 Task: Add an event with the title Second Lunch and Learn: Effective Teamwork Strategies, date '2023/11/08', time 7:00 AM to 9:00 AMand add a description: Participants will understand the role of nonverbal cues, such as body language, facial expressions, and gestures, in communication. They will learn how to use nonverbal signals effectively to convey their message and understand the nonverbal cues of others., put the event into Yellow category . Add location for the event as: Delhi, India, logged in from the account softage.8@softage.netand send the event invitation to softage.5@softage.net and softage.6@softage.net. Set a reminder for the event 12 hour before
Action: Mouse moved to (114, 164)
Screenshot: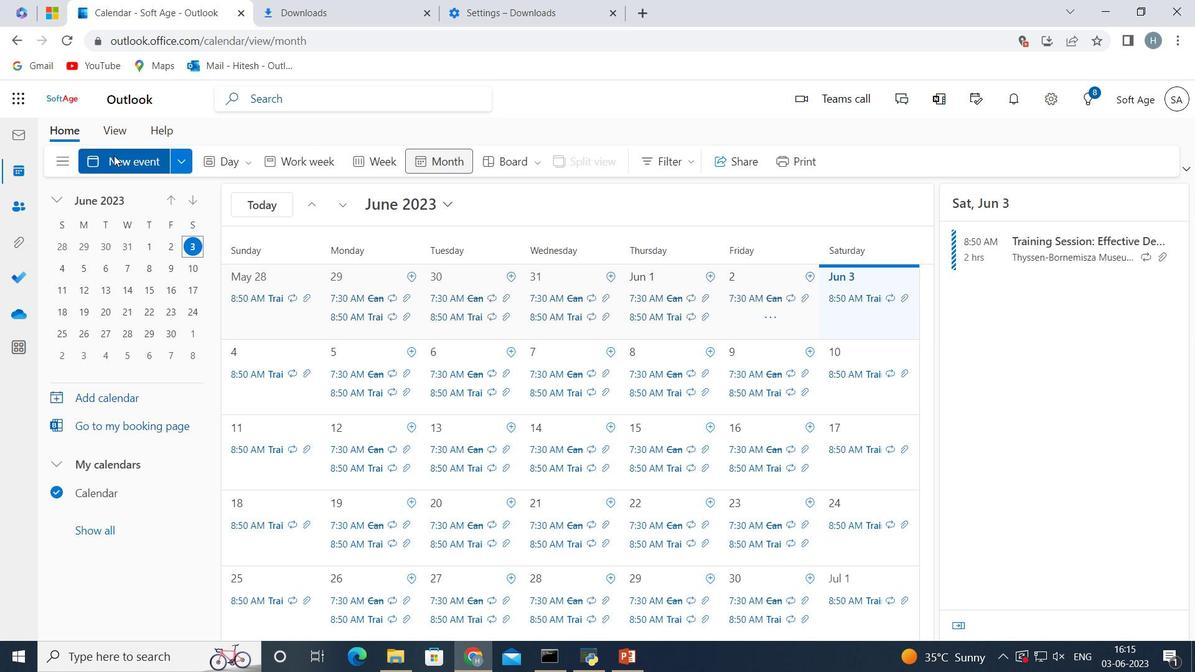 
Action: Mouse pressed left at (114, 164)
Screenshot: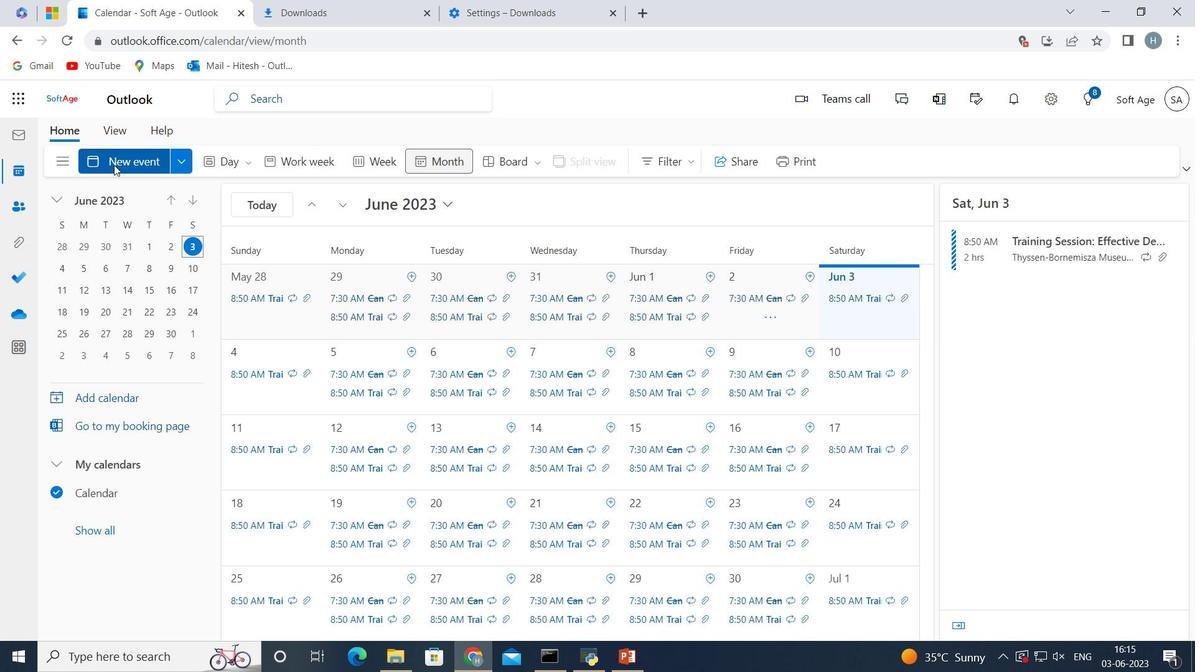 
Action: Mouse moved to (256, 257)
Screenshot: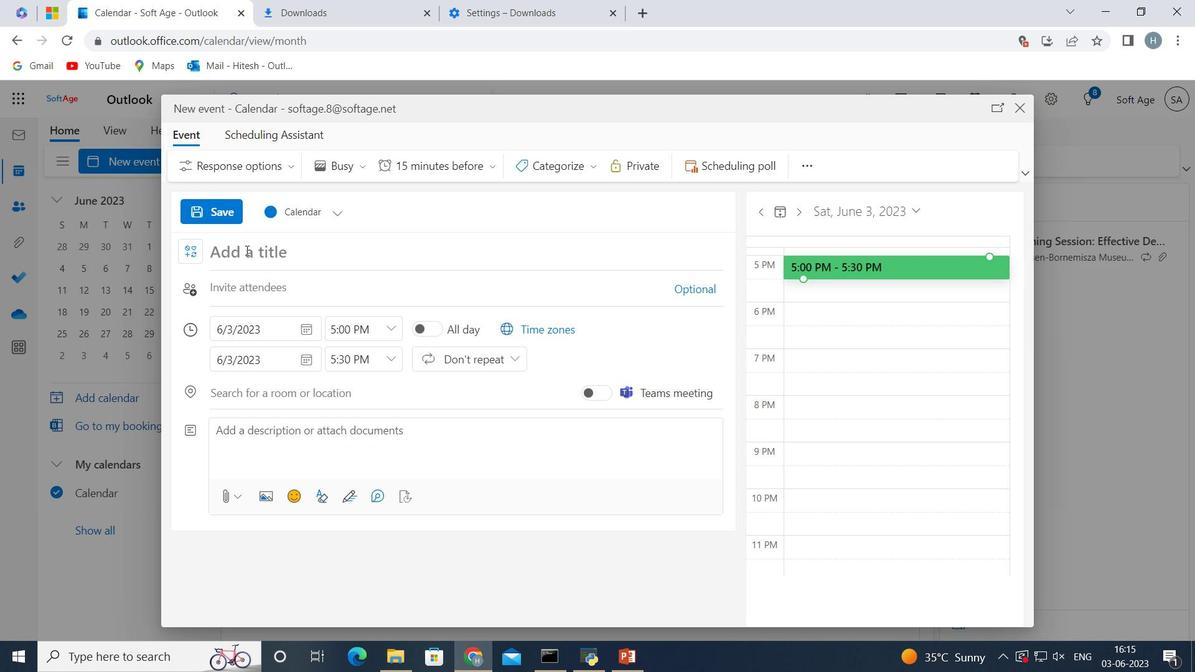 
Action: Mouse pressed left at (256, 257)
Screenshot: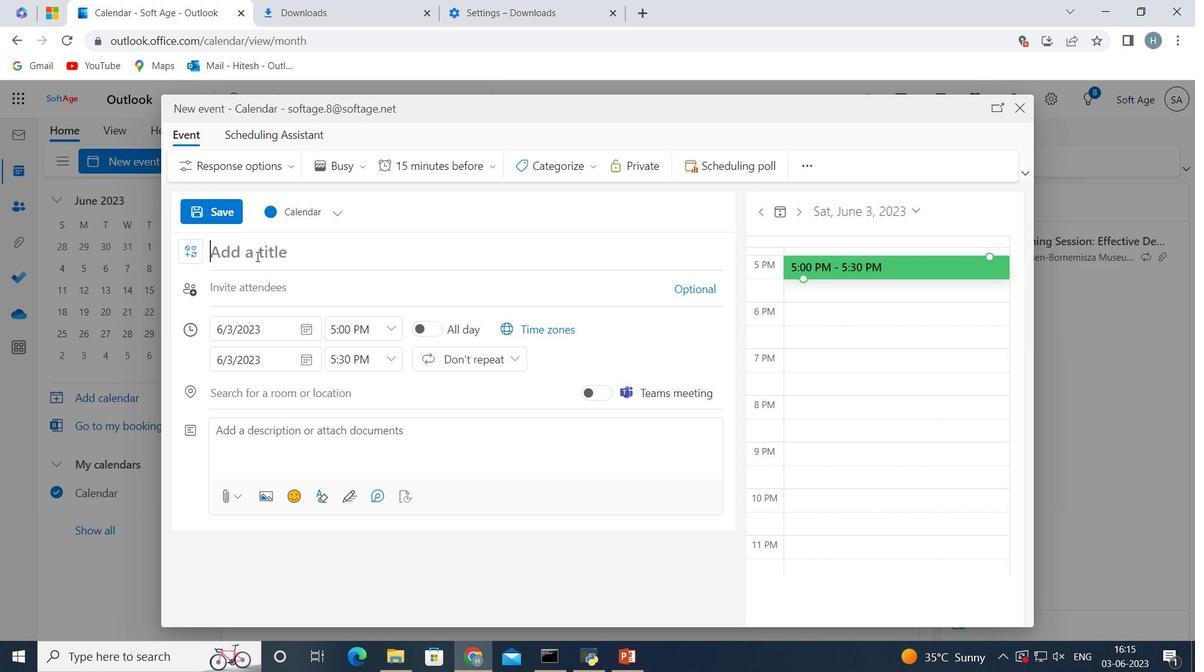 
Action: Key pressed <Key.shift>Second<Key.space><Key.shift>Lunch<Key.space>and<Key.space><Key.shift>Learn<Key.shift_r>:<Key.space><Key.shift>Effective<Key.space><Key.shift>Teamwork<Key.space><Key.shift>Strategies<Key.space>
Screenshot: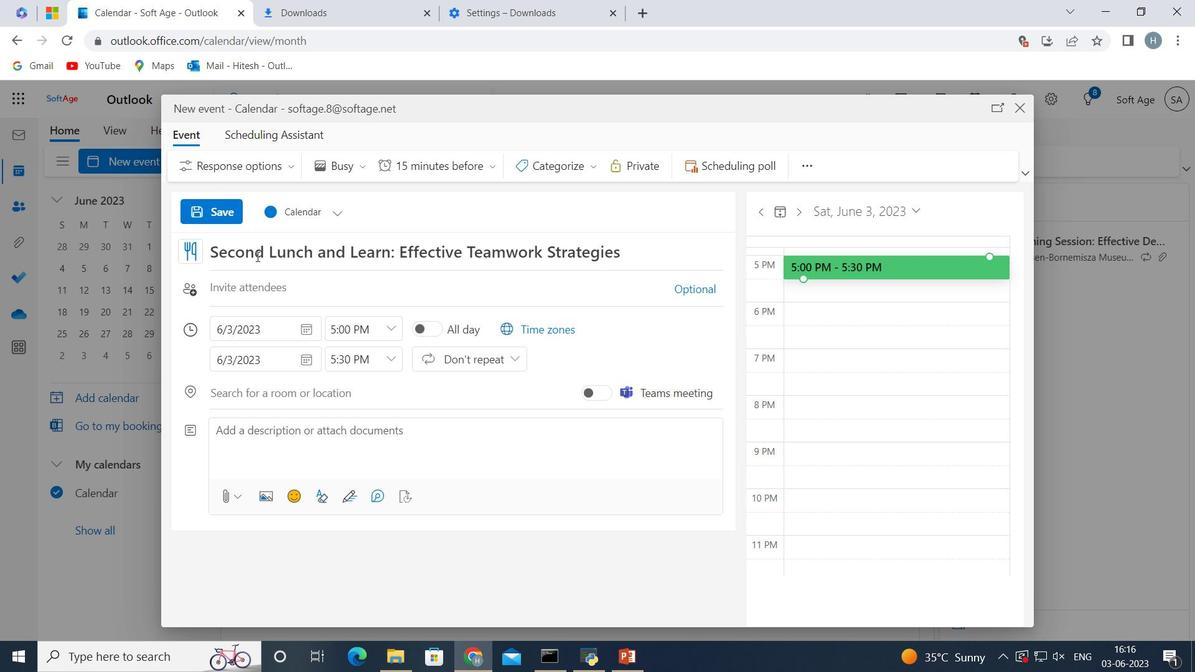 
Action: Mouse moved to (306, 329)
Screenshot: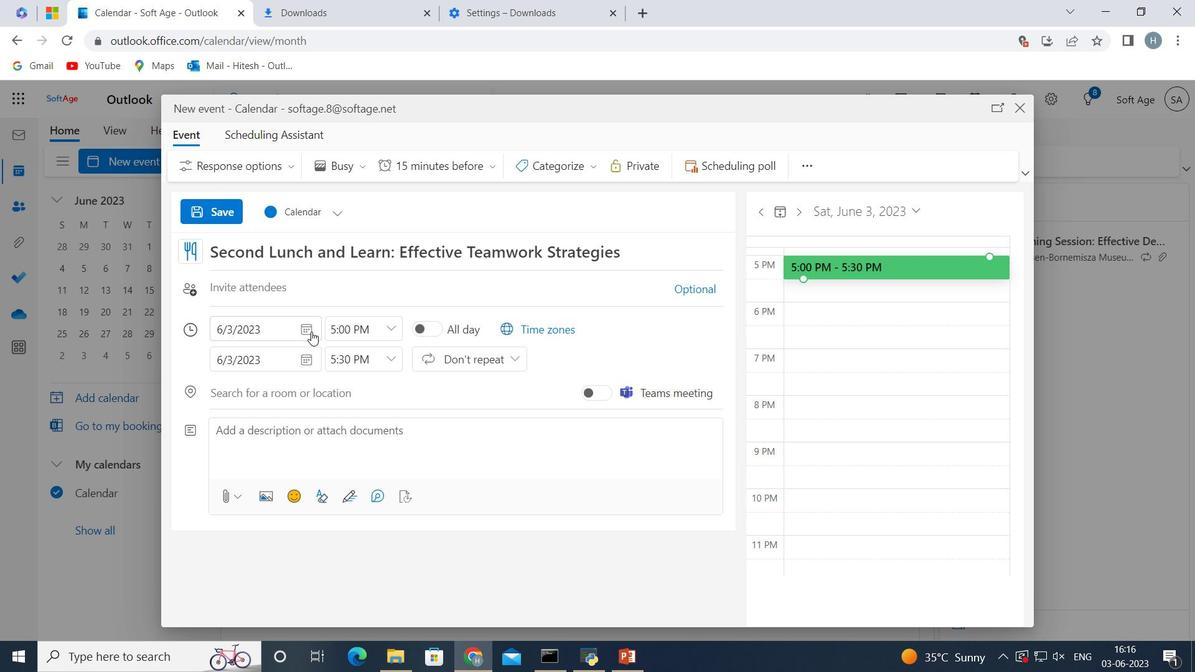 
Action: Mouse pressed left at (306, 329)
Screenshot: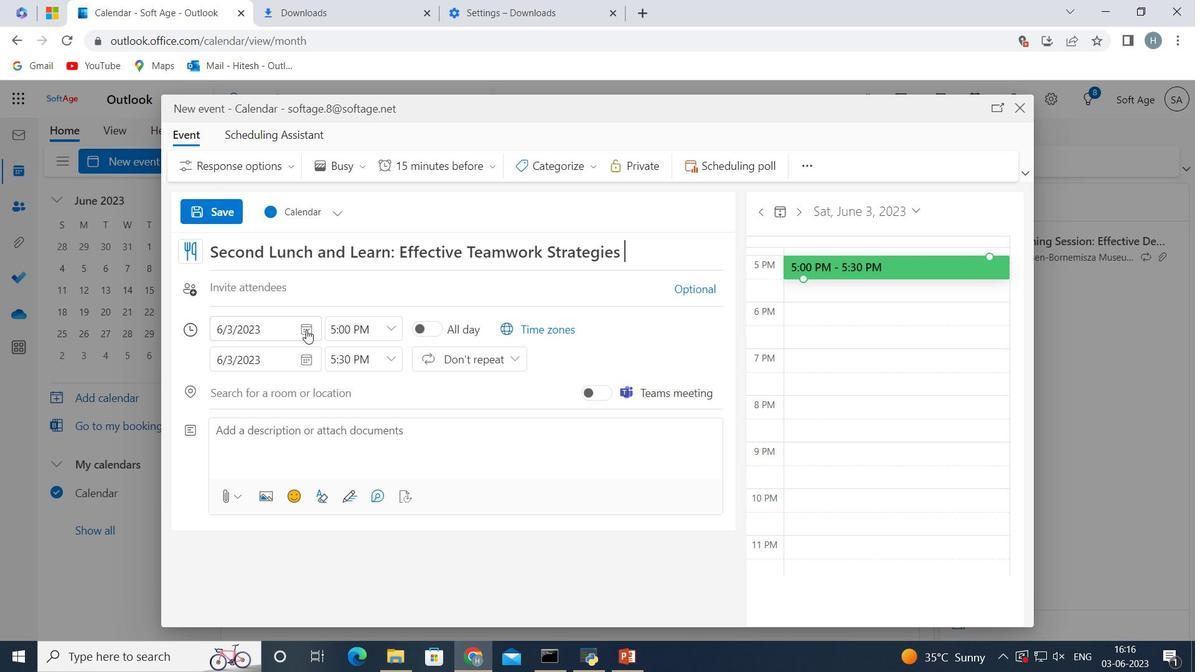 
Action: Mouse moved to (293, 356)
Screenshot: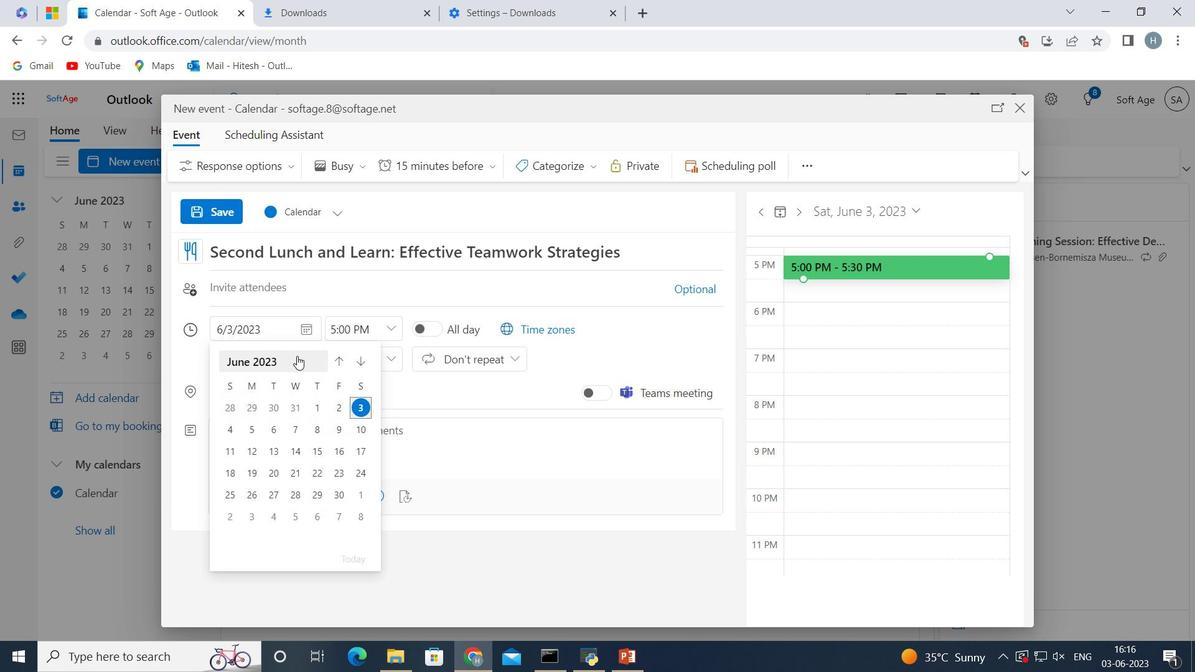 
Action: Mouse pressed left at (293, 356)
Screenshot: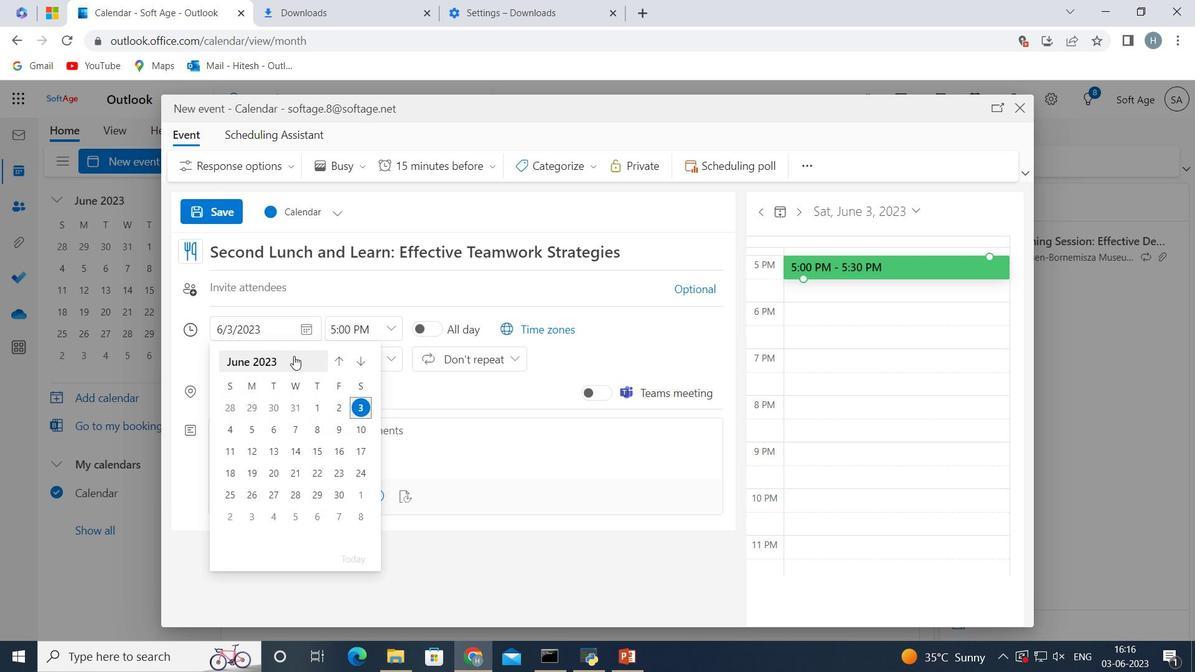 
Action: Mouse moved to (321, 472)
Screenshot: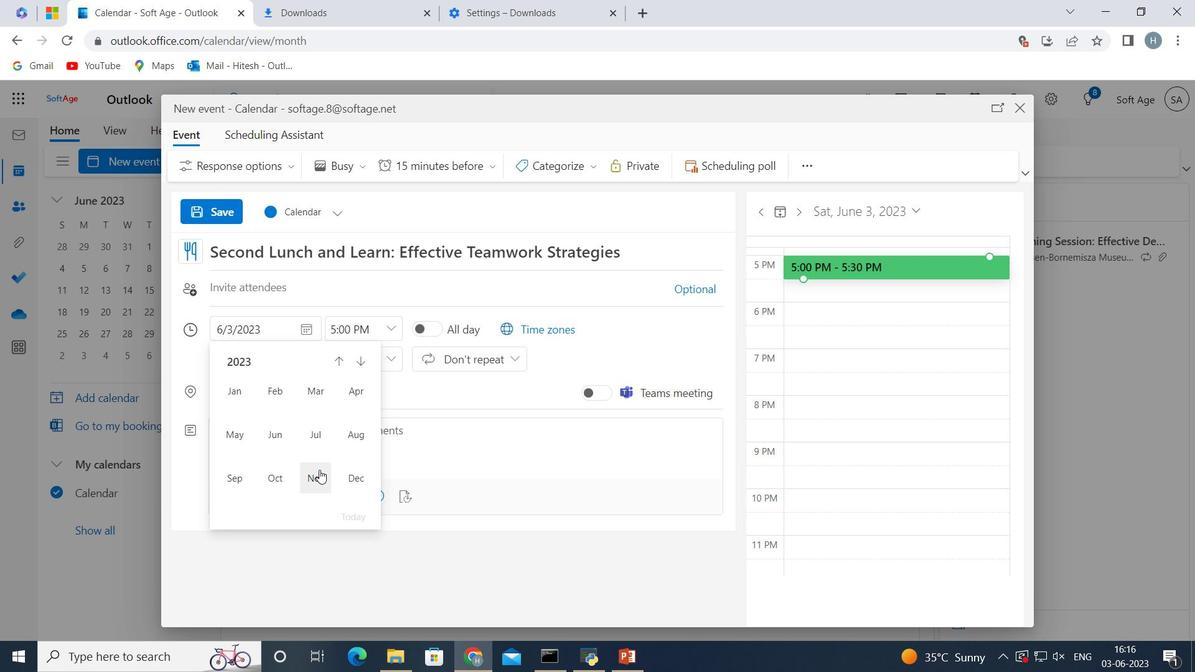 
Action: Mouse pressed left at (321, 472)
Screenshot: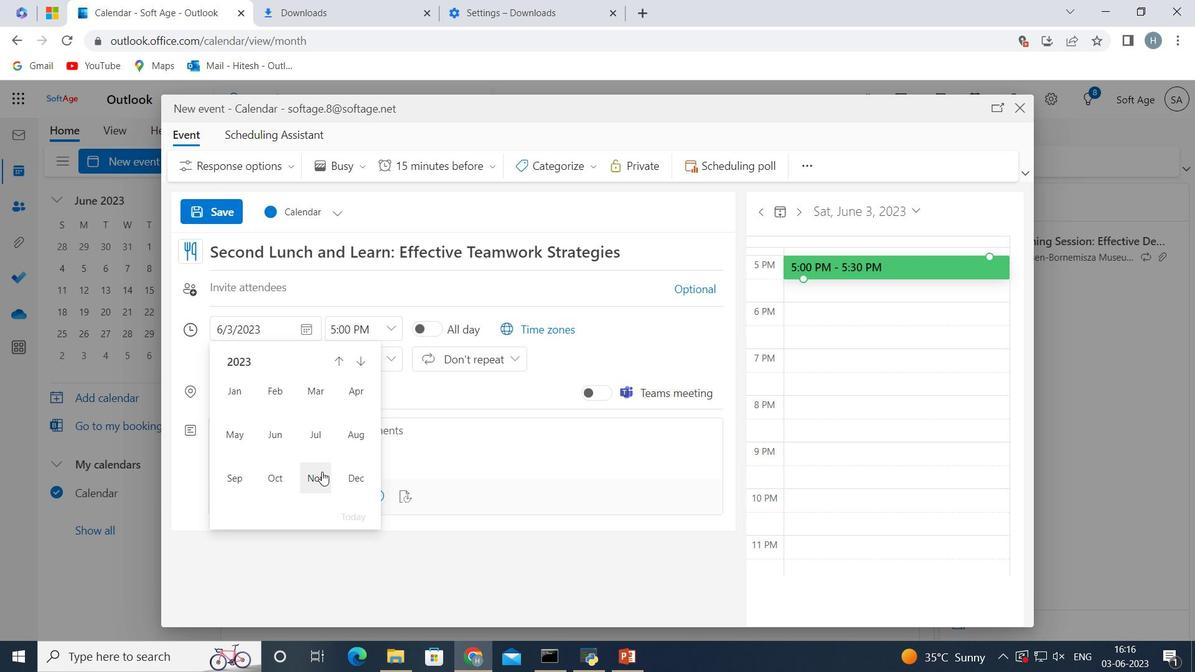 
Action: Mouse moved to (299, 428)
Screenshot: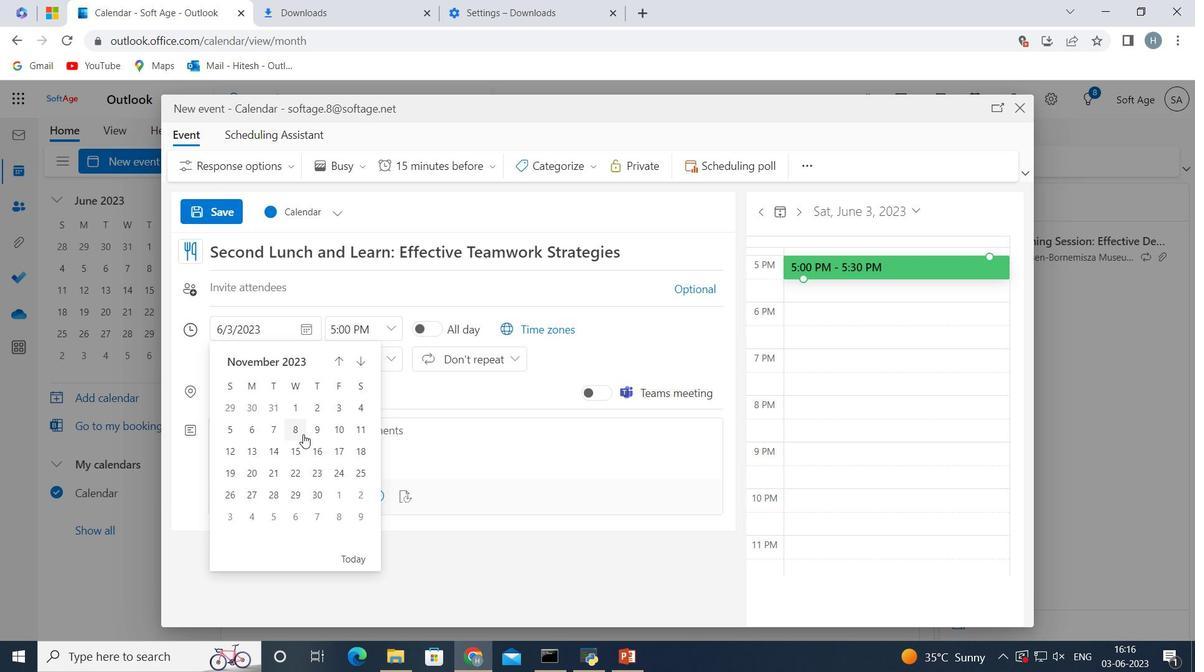 
Action: Mouse pressed left at (299, 428)
Screenshot: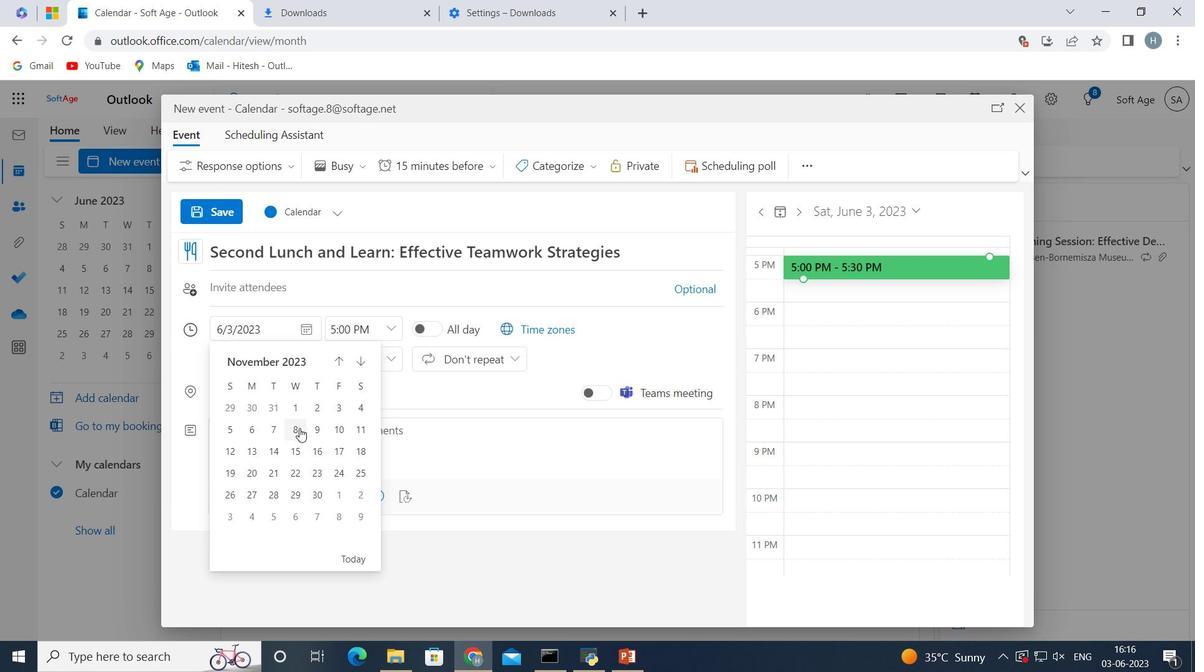 
Action: Mouse moved to (391, 324)
Screenshot: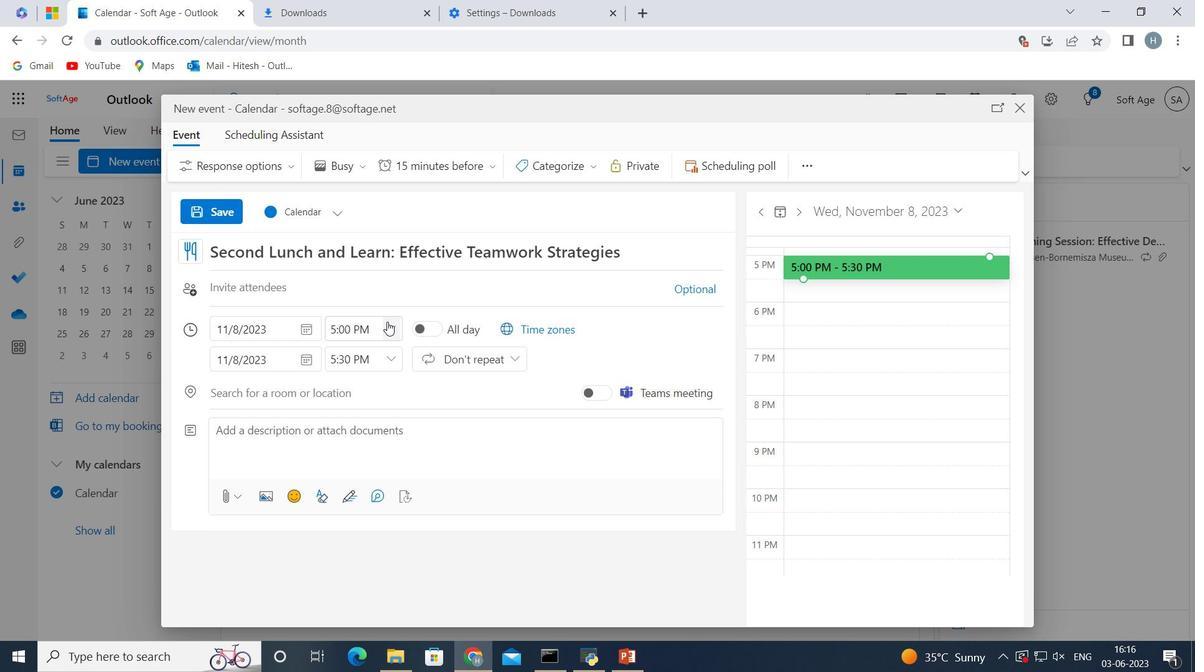 
Action: Mouse pressed left at (391, 324)
Screenshot: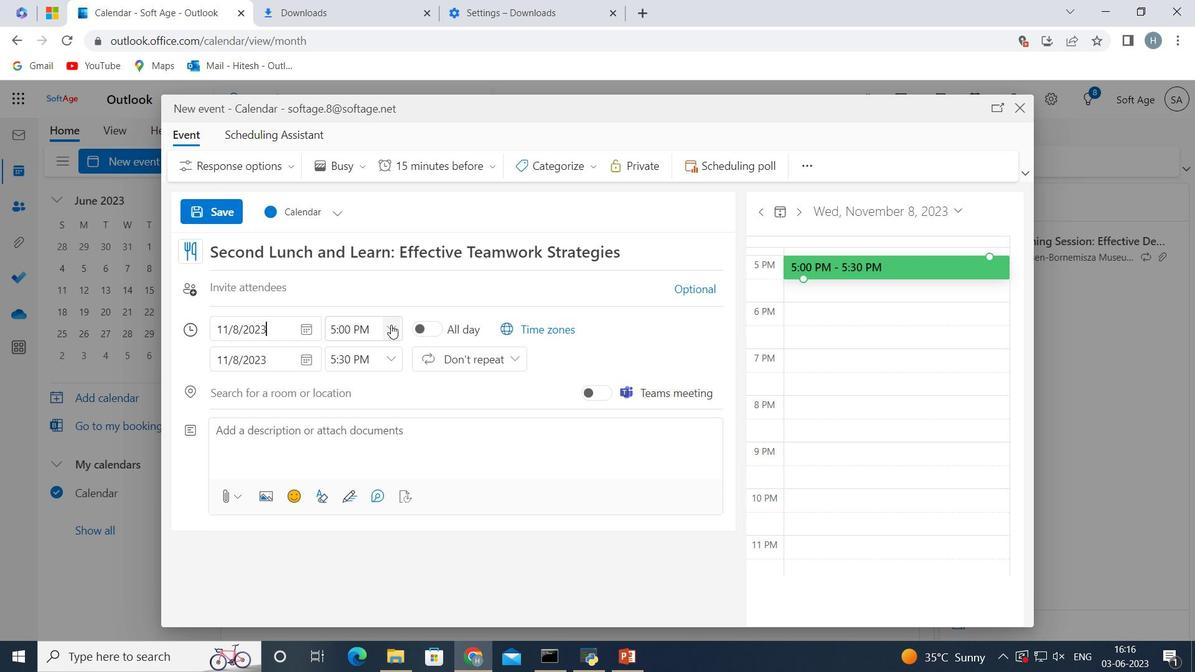 
Action: Mouse moved to (379, 402)
Screenshot: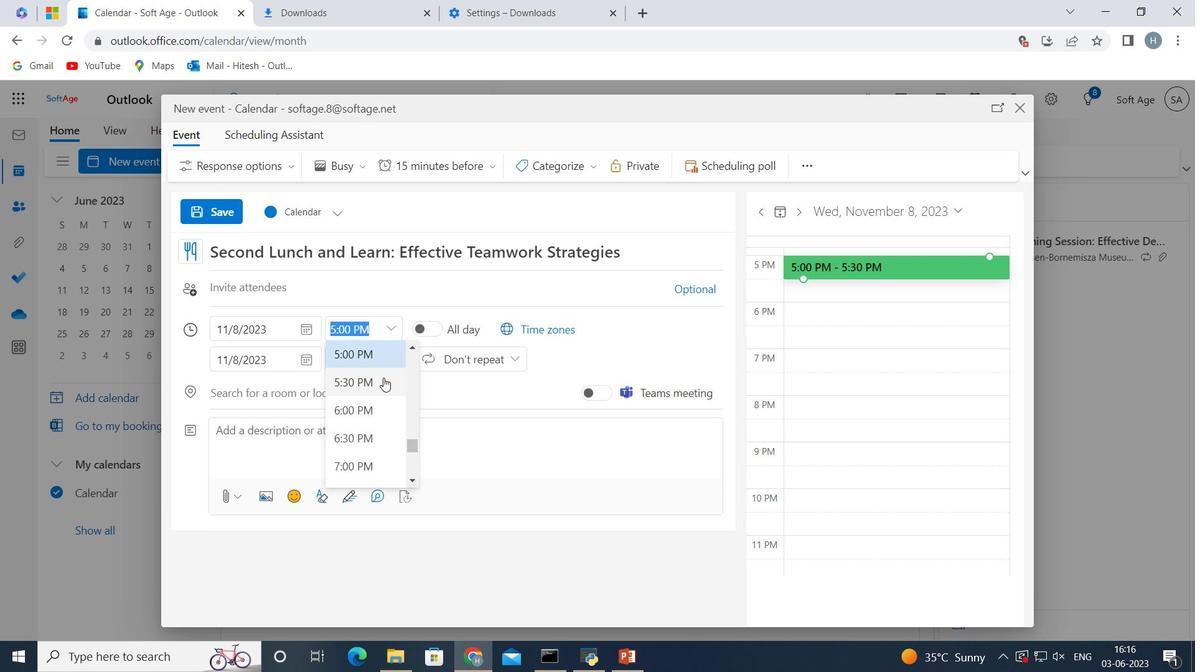 
Action: Mouse scrolled (379, 402) with delta (0, 0)
Screenshot: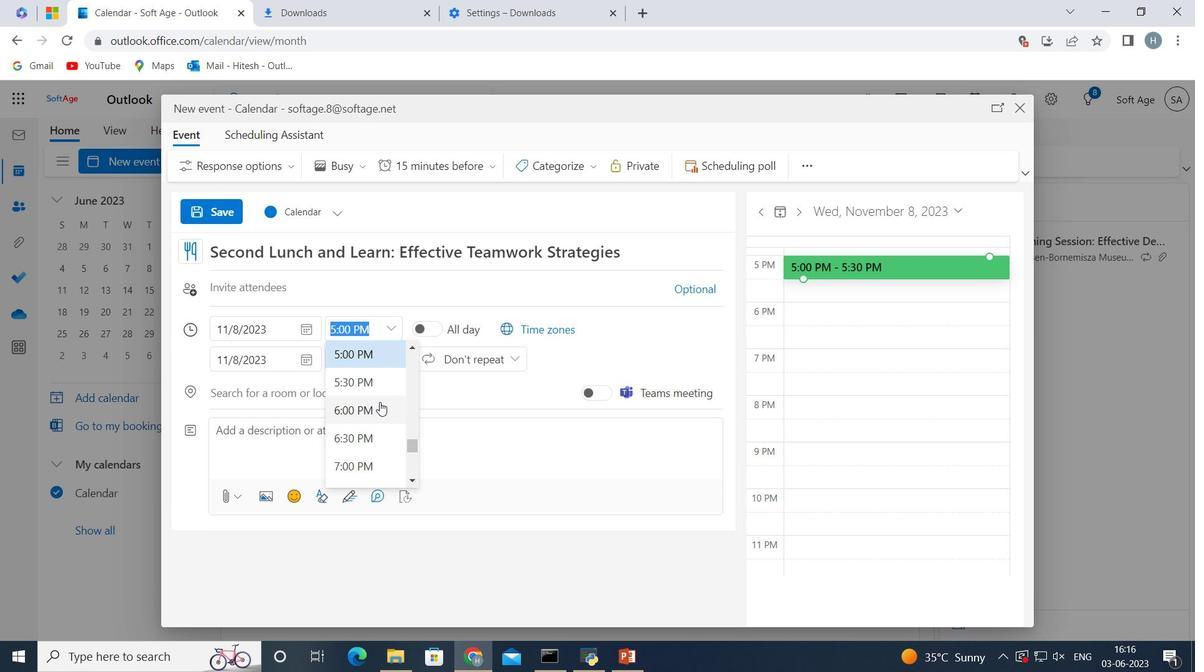 
Action: Mouse scrolled (379, 402) with delta (0, 0)
Screenshot: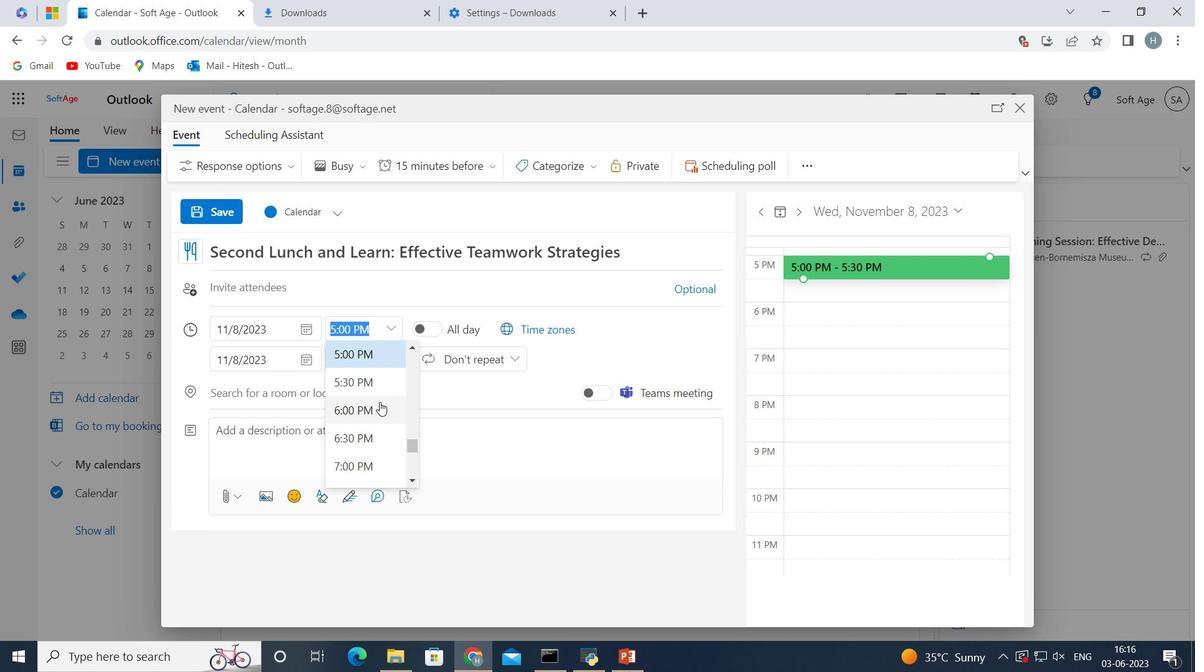 
Action: Mouse scrolled (379, 402) with delta (0, 0)
Screenshot: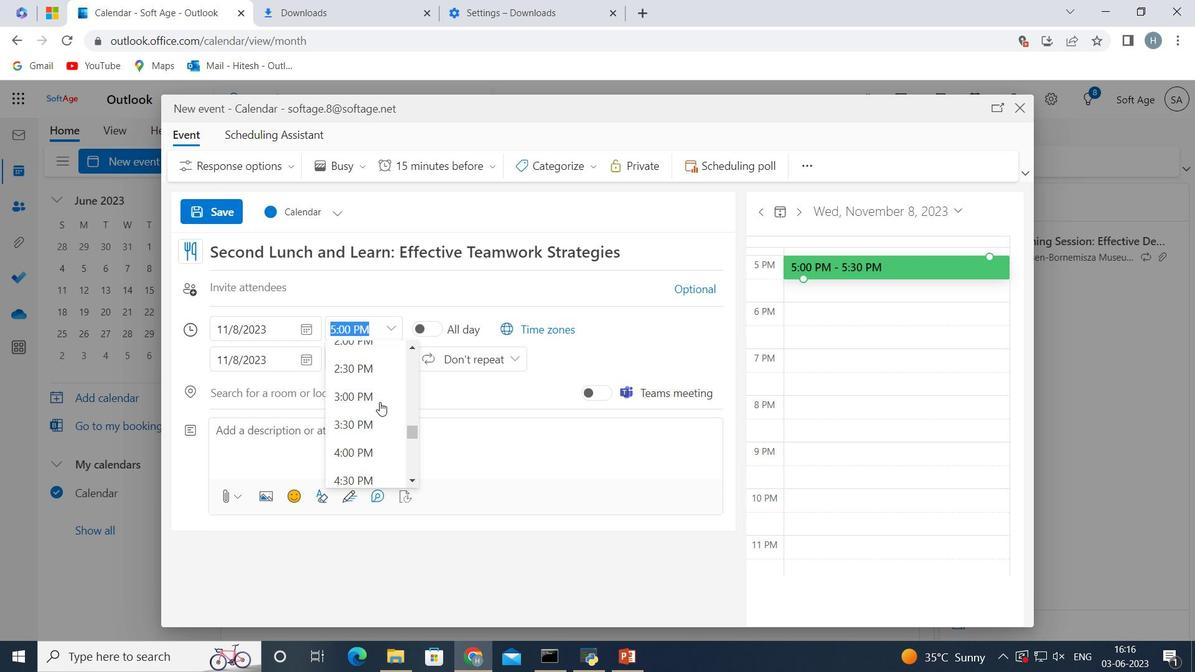 
Action: Mouse scrolled (379, 402) with delta (0, 0)
Screenshot: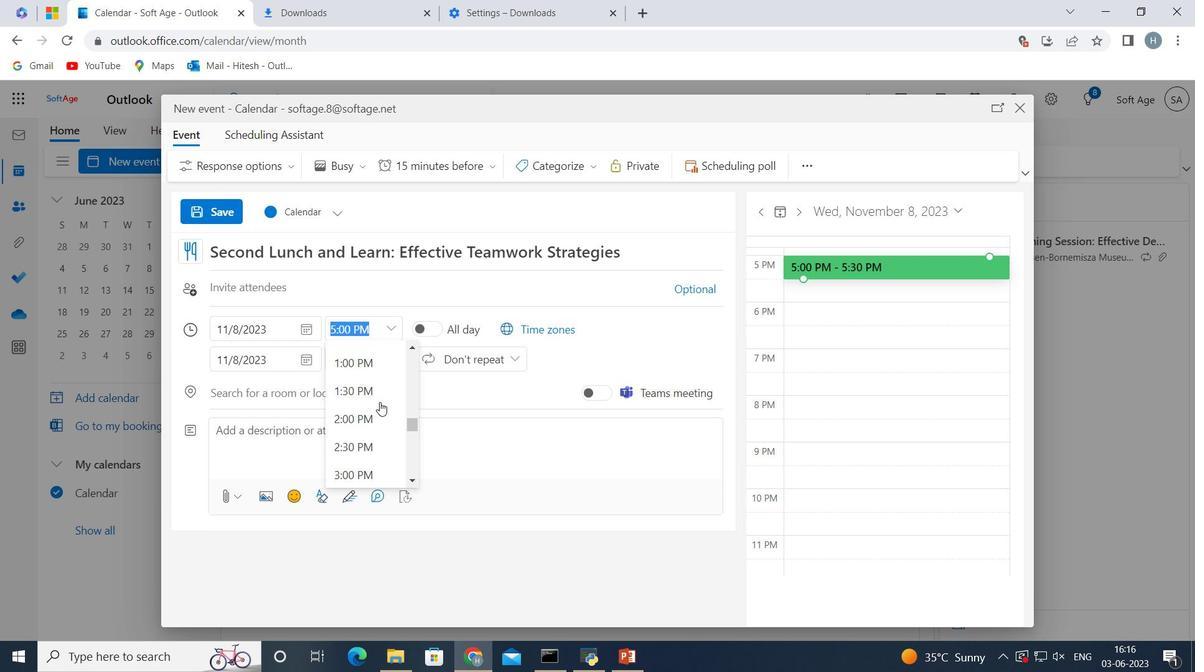 
Action: Mouse scrolled (379, 402) with delta (0, 0)
Screenshot: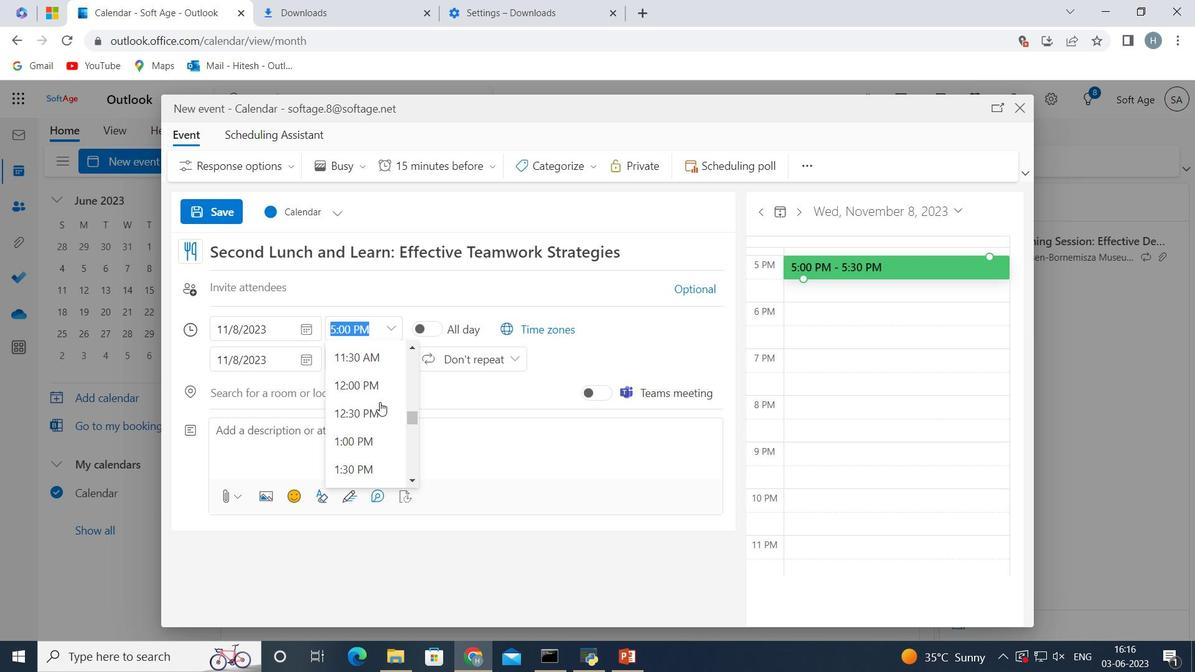 
Action: Mouse scrolled (379, 402) with delta (0, 0)
Screenshot: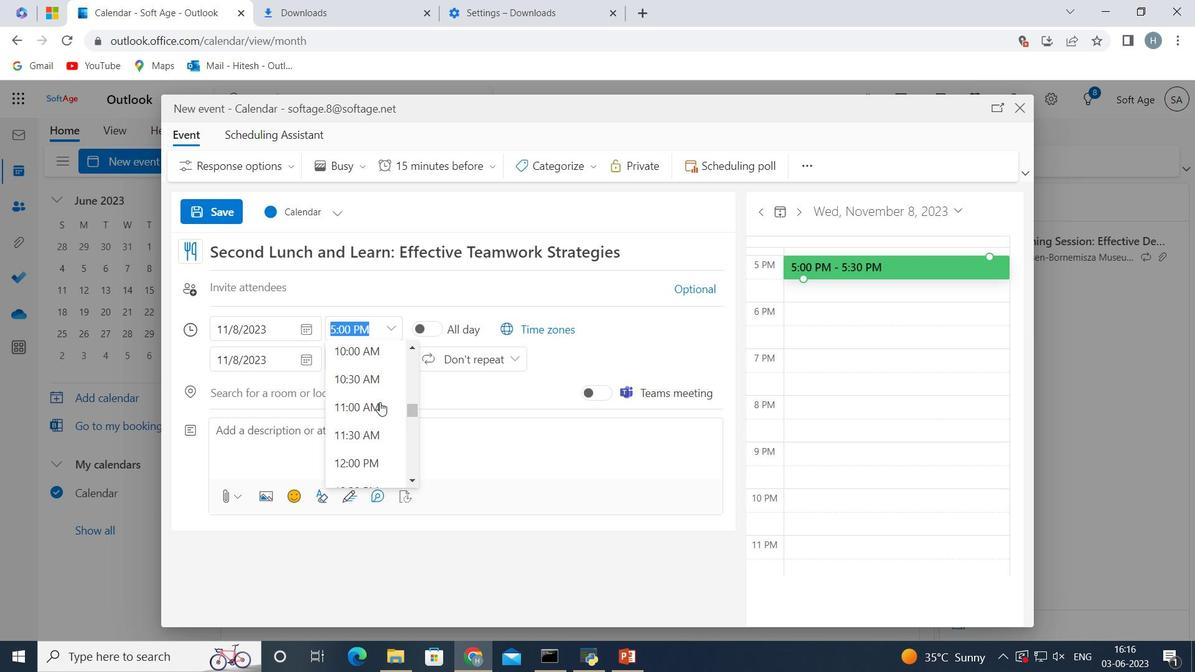 
Action: Mouse scrolled (379, 402) with delta (0, 0)
Screenshot: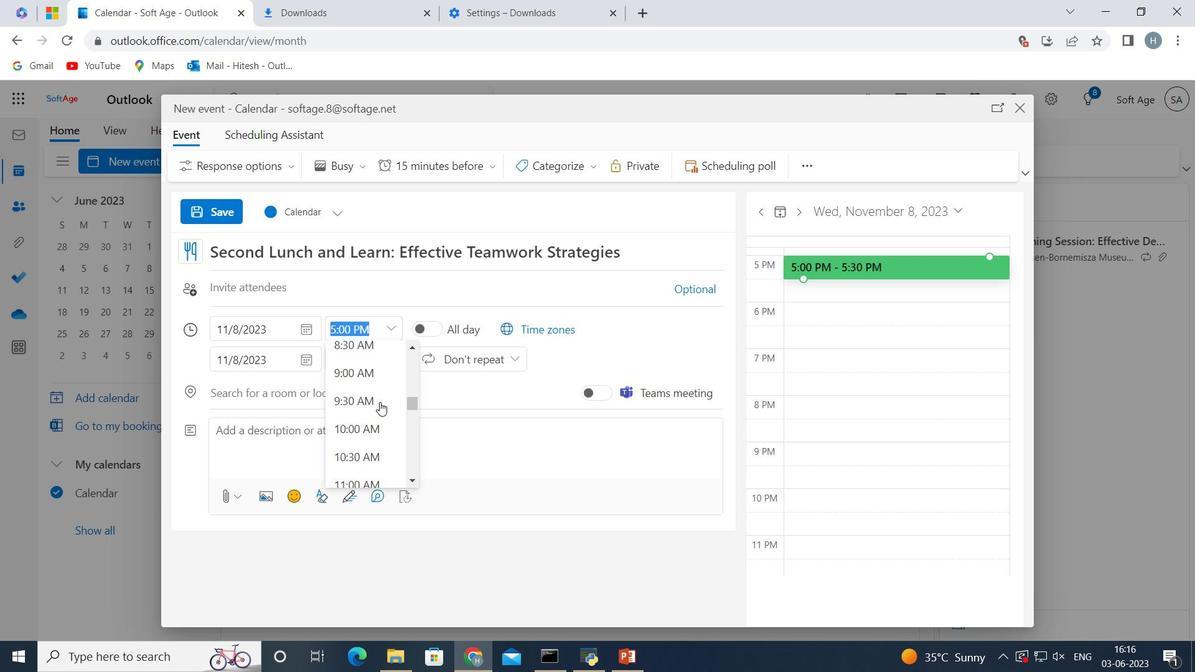 
Action: Mouse scrolled (379, 402) with delta (0, 0)
Screenshot: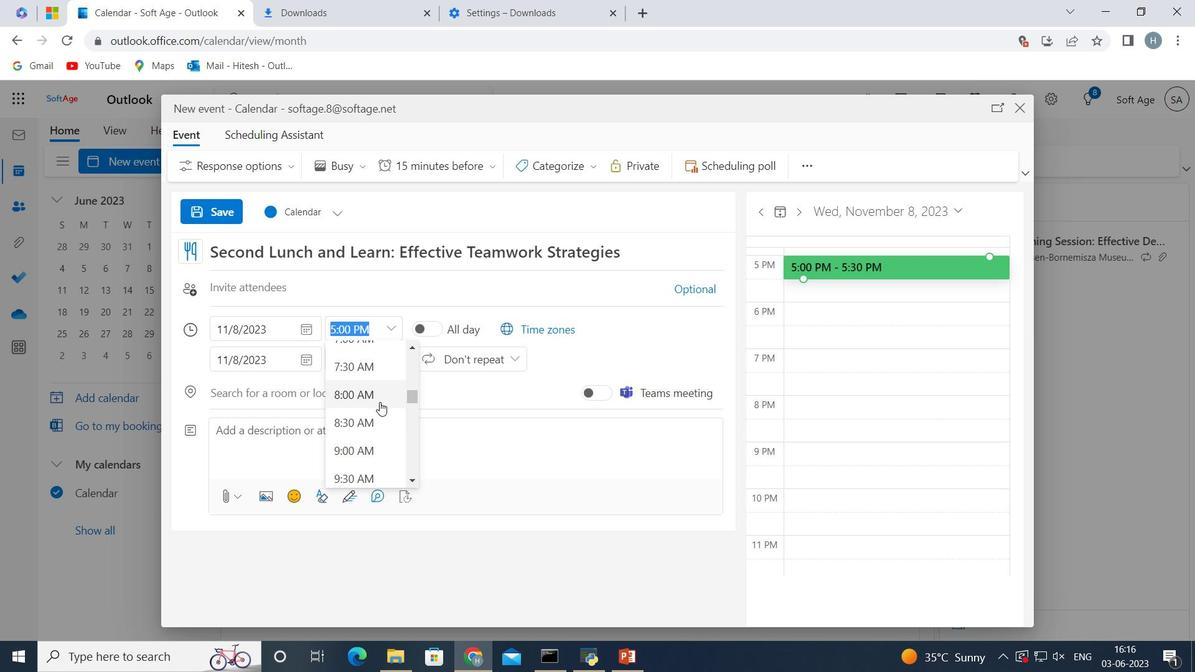 
Action: Mouse moved to (372, 412)
Screenshot: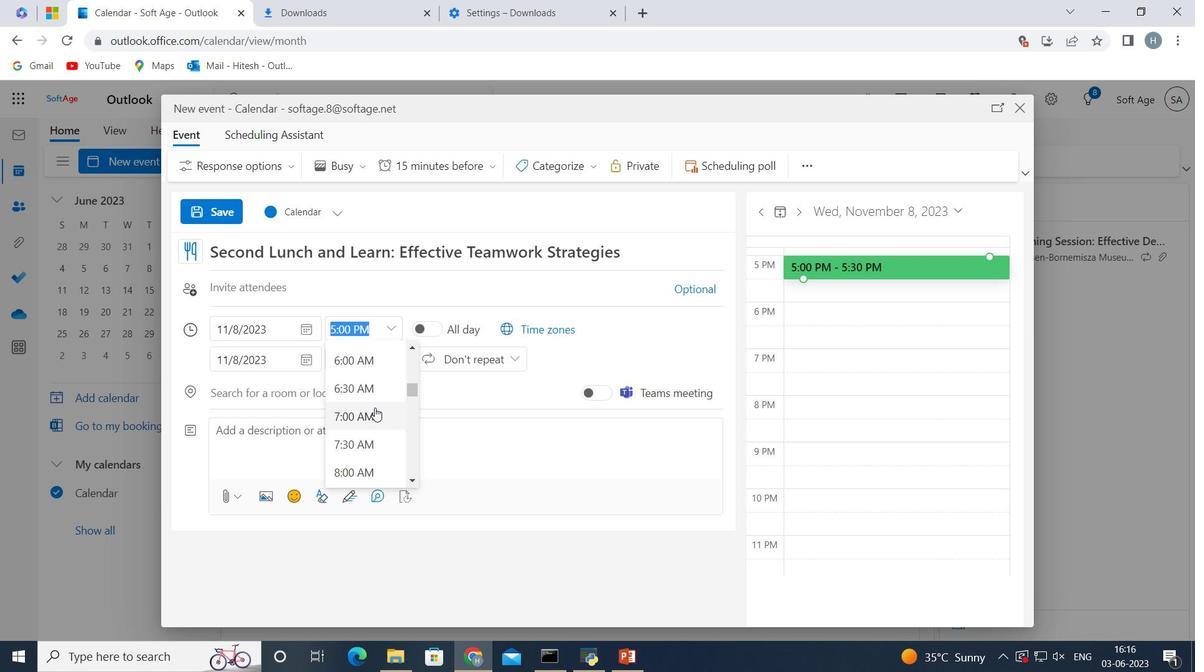 
Action: Mouse pressed left at (372, 412)
Screenshot: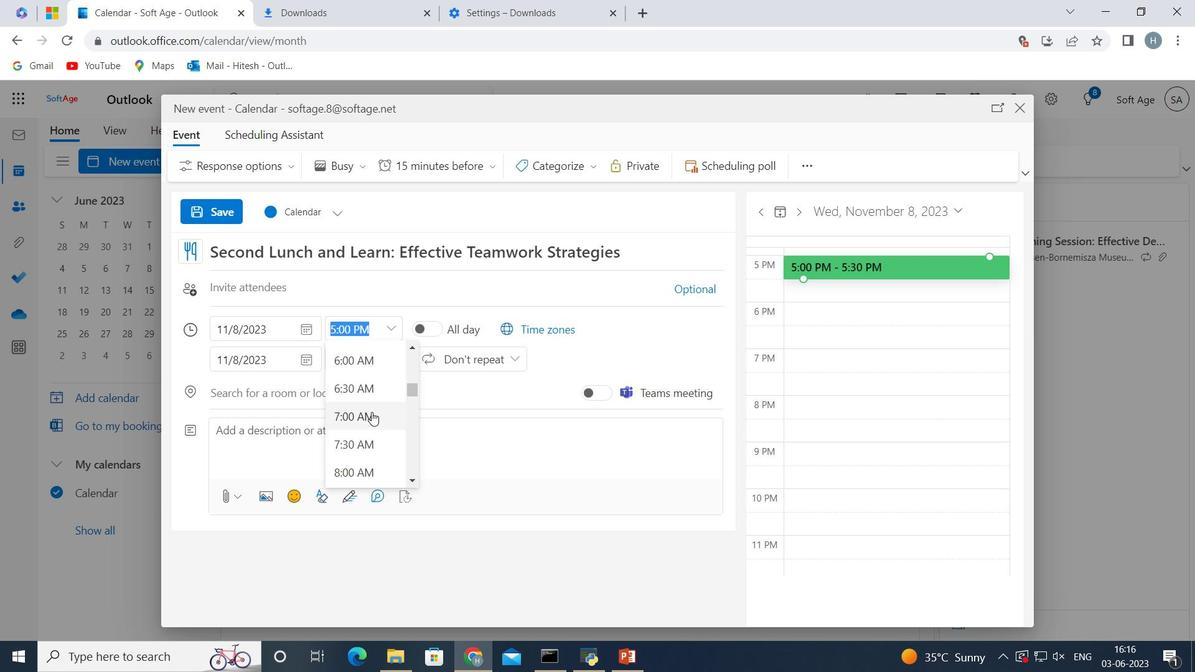 
Action: Mouse moved to (392, 356)
Screenshot: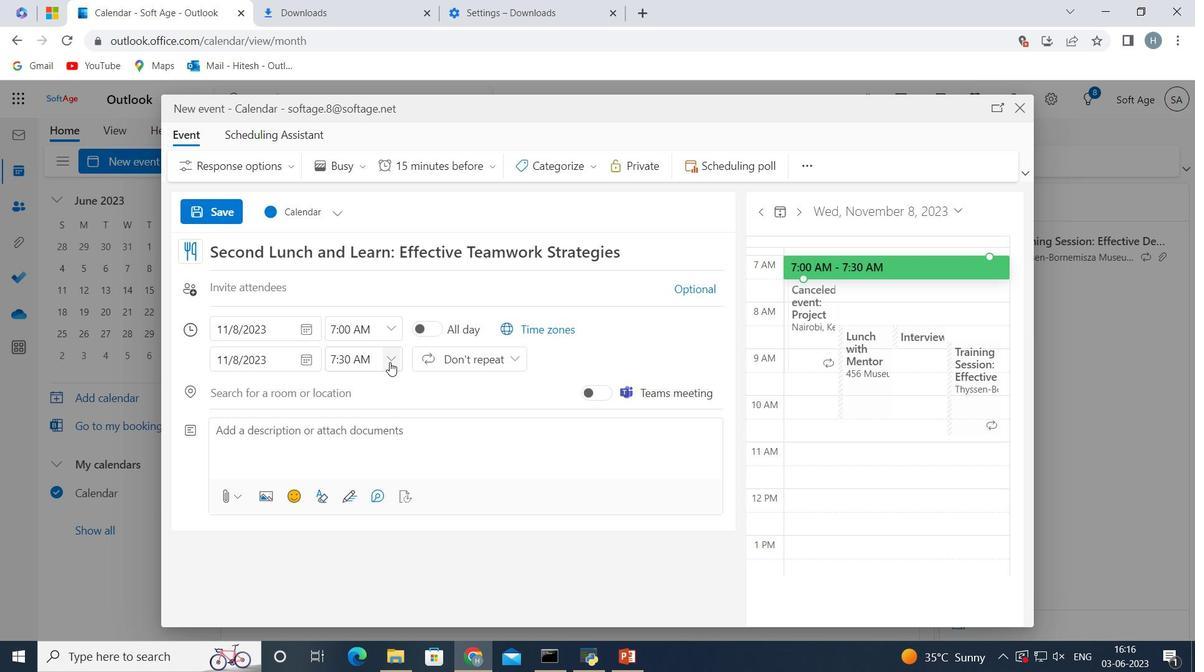 
Action: Mouse pressed left at (392, 356)
Screenshot: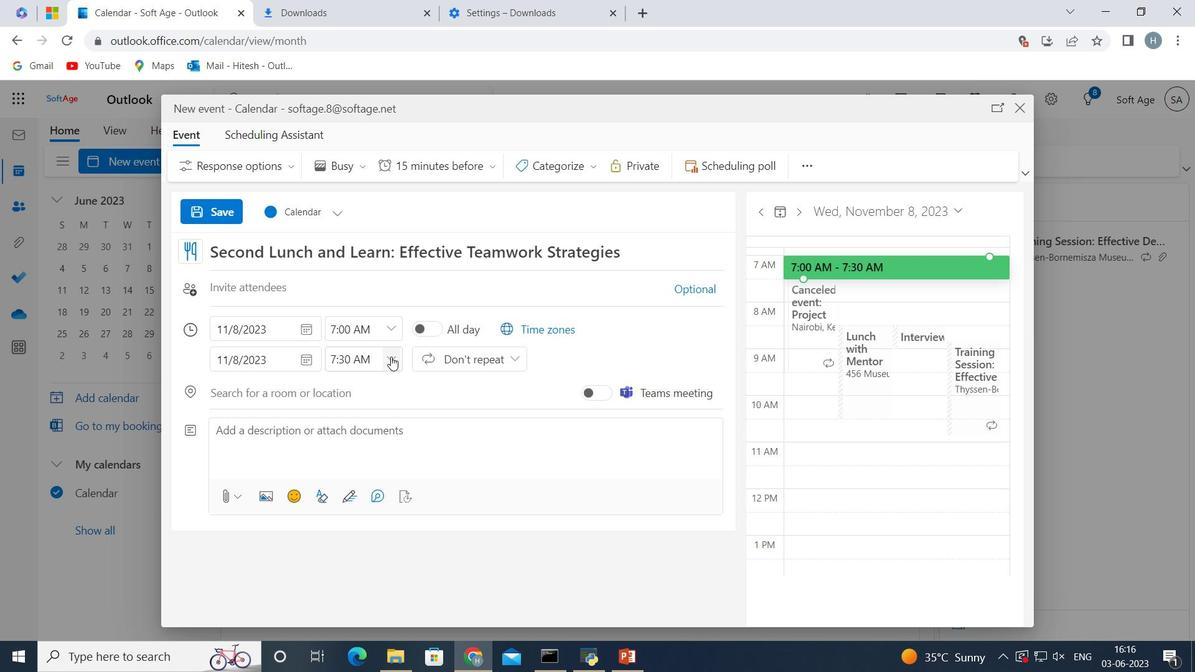 
Action: Mouse moved to (382, 462)
Screenshot: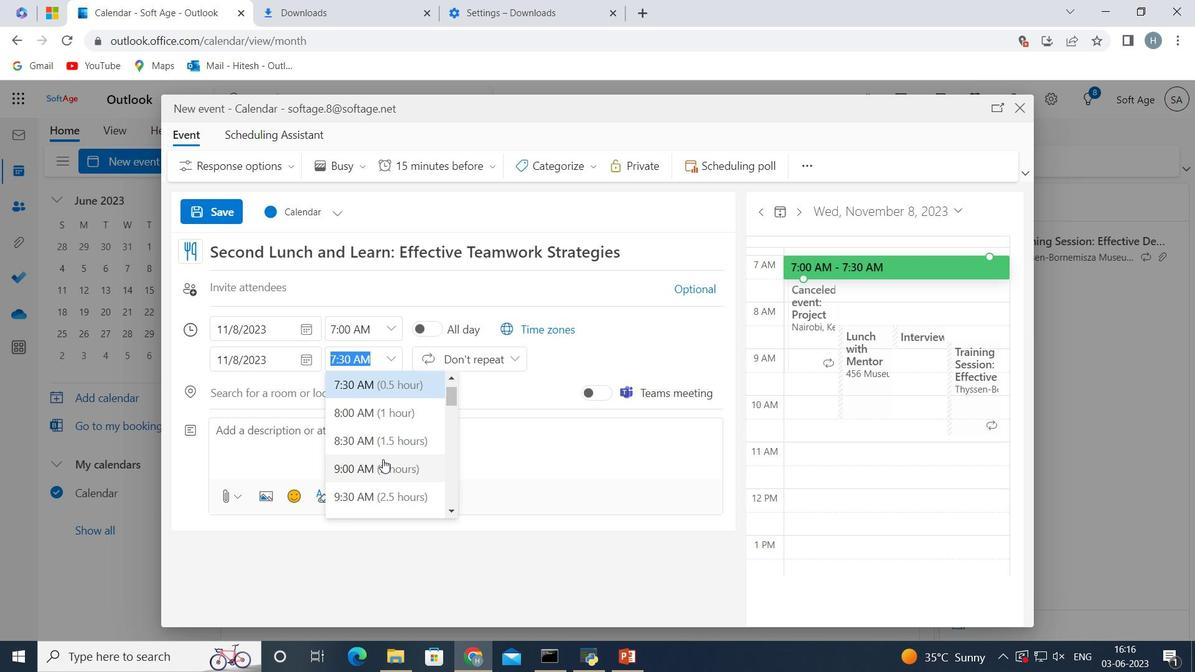 
Action: Mouse pressed left at (382, 462)
Screenshot: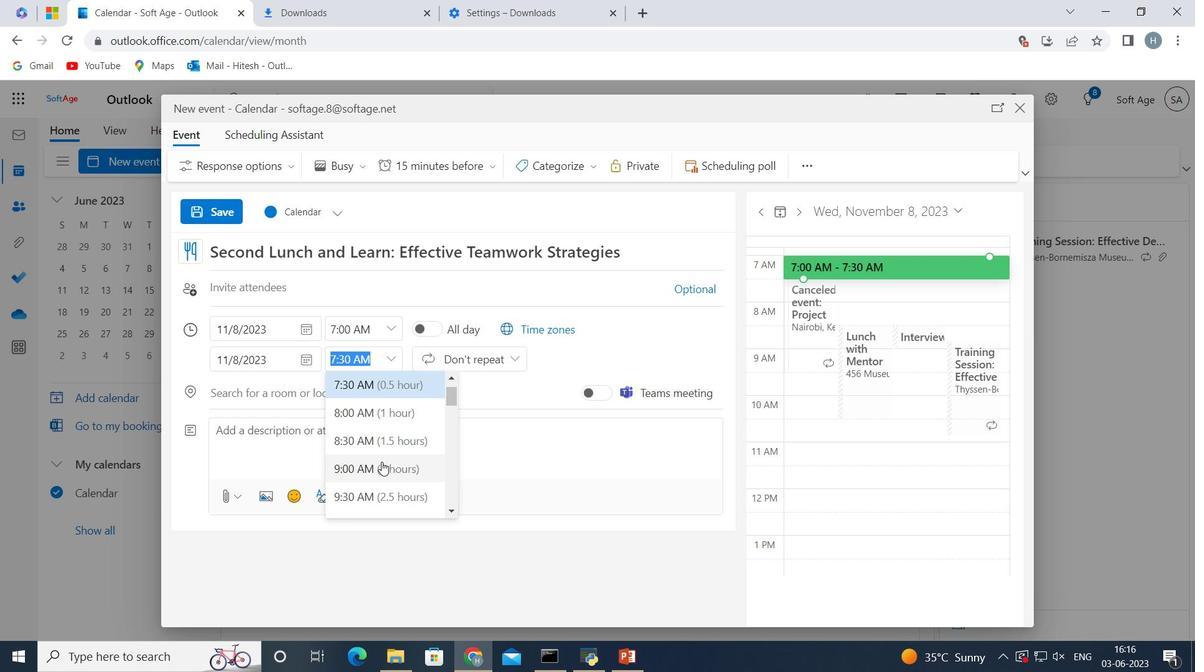 
Action: Mouse moved to (374, 430)
Screenshot: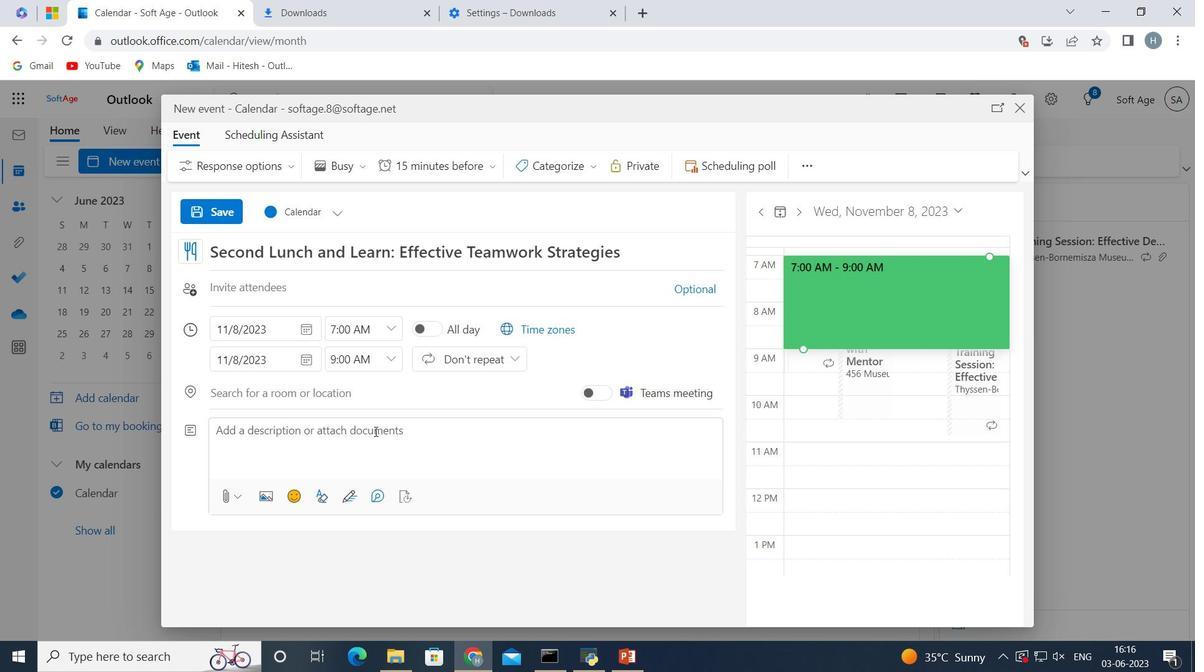 
Action: Mouse pressed left at (374, 430)
Screenshot: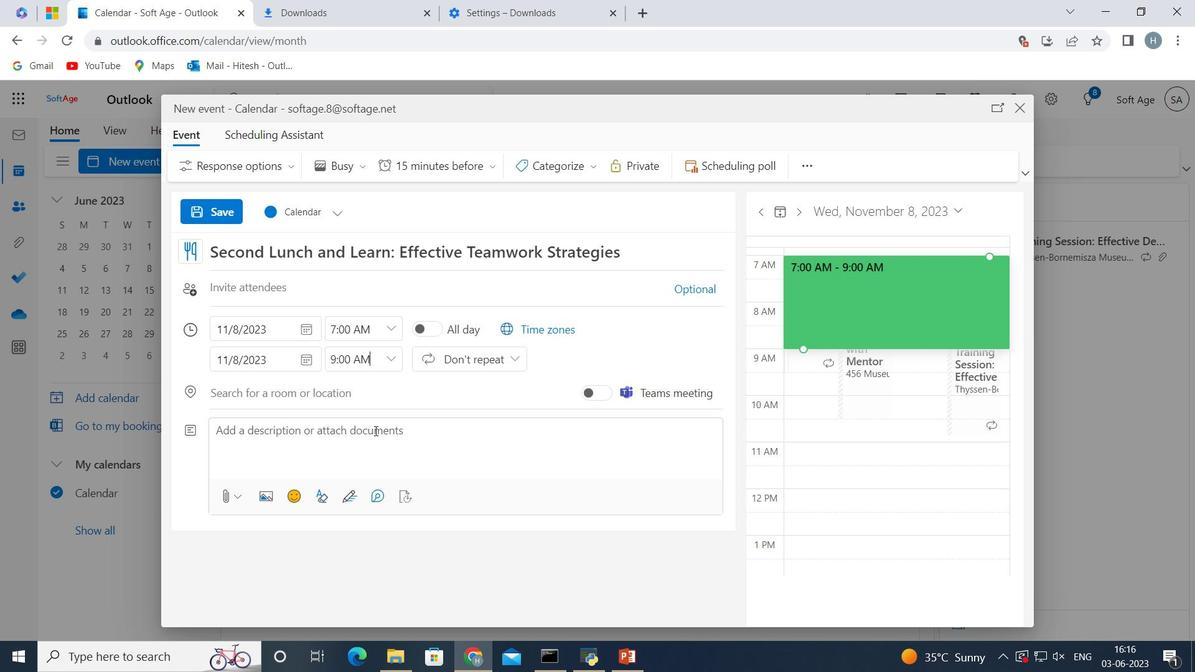 
Action: Key pressed <Key.shift>Participants<Key.space>will<Key.space>understand<Key.space>the<Key.space>role<Key.space>of<Key.space>nonverbal<Key.space>cues,<Key.space>such<Key.space>as<Key.space>body<Key.space>language,<Key.space>facial<Key.space>expressions<Key.space>and<Key.space>gestures,<Key.space>in<Key.space>communication.<Key.space><Key.shift>They<Key.space>will<Key.space>learn<Key.space>how<Key.space>to<Key.space>use<Key.space>nonverbal<Key.space>signals<Key.space>effectively<Key.space>to<Key.space>convey<Key.space>their<Key.space>message<Key.space>and<Key.space>understand<Key.space>the<Key.space>nonverbal<Key.space>cues<Key.space>of<Key.space>other.<Key.space>
Screenshot: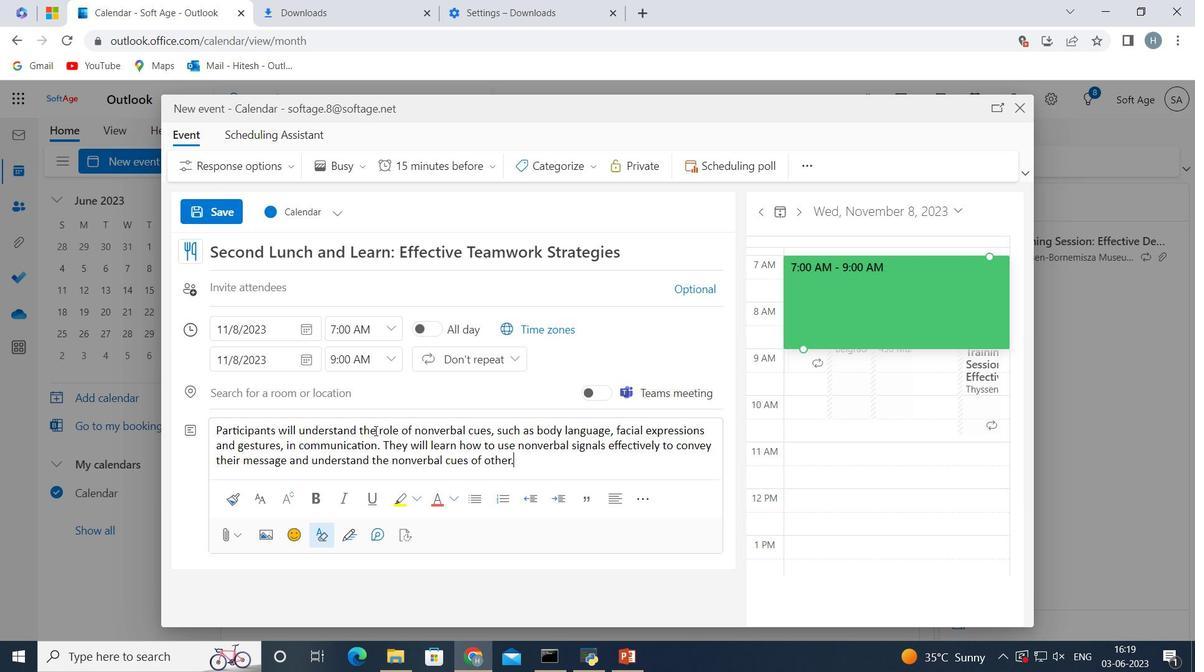 
Action: Mouse moved to (590, 166)
Screenshot: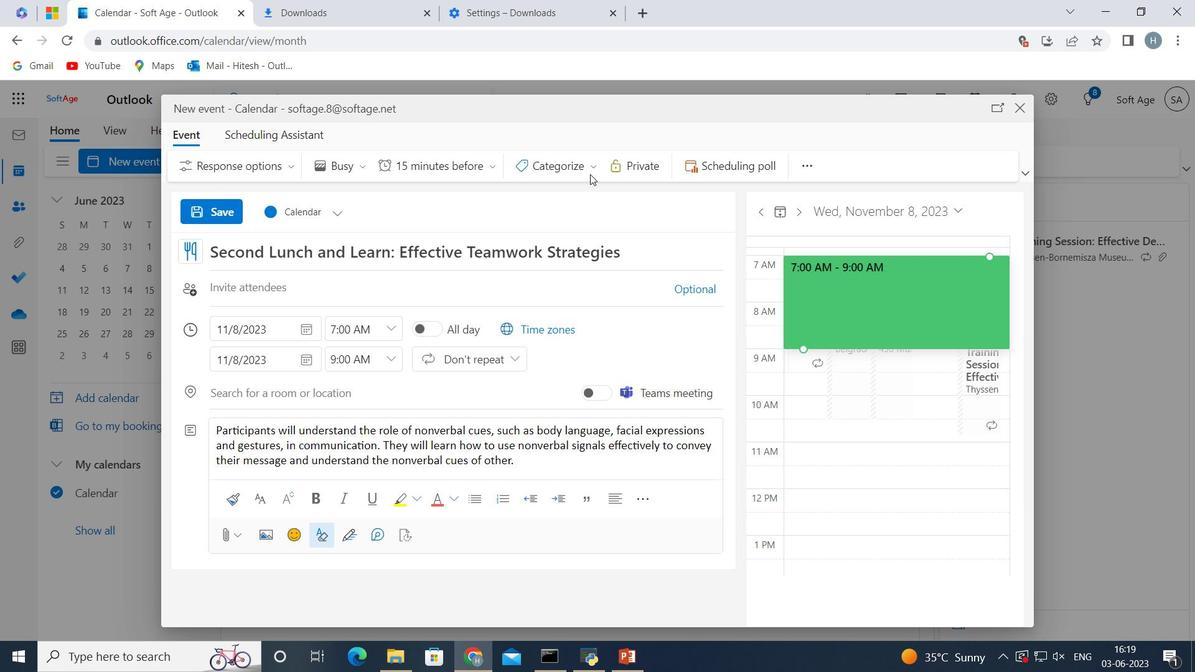 
Action: Mouse pressed left at (590, 166)
Screenshot: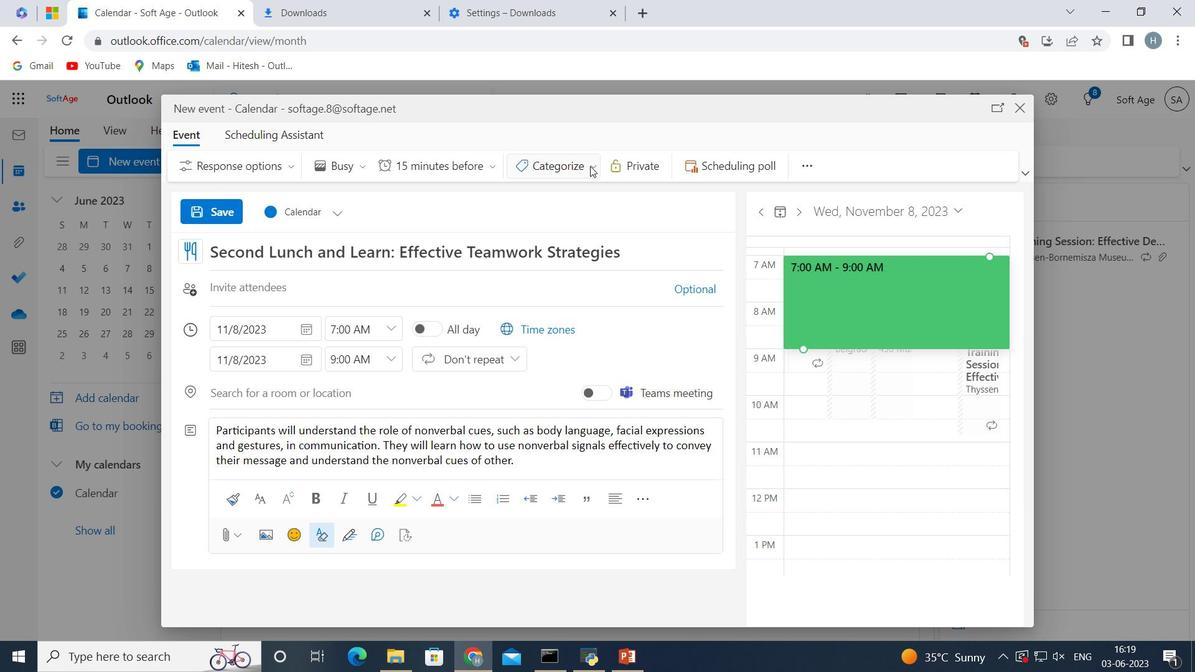 
Action: Mouse moved to (580, 313)
Screenshot: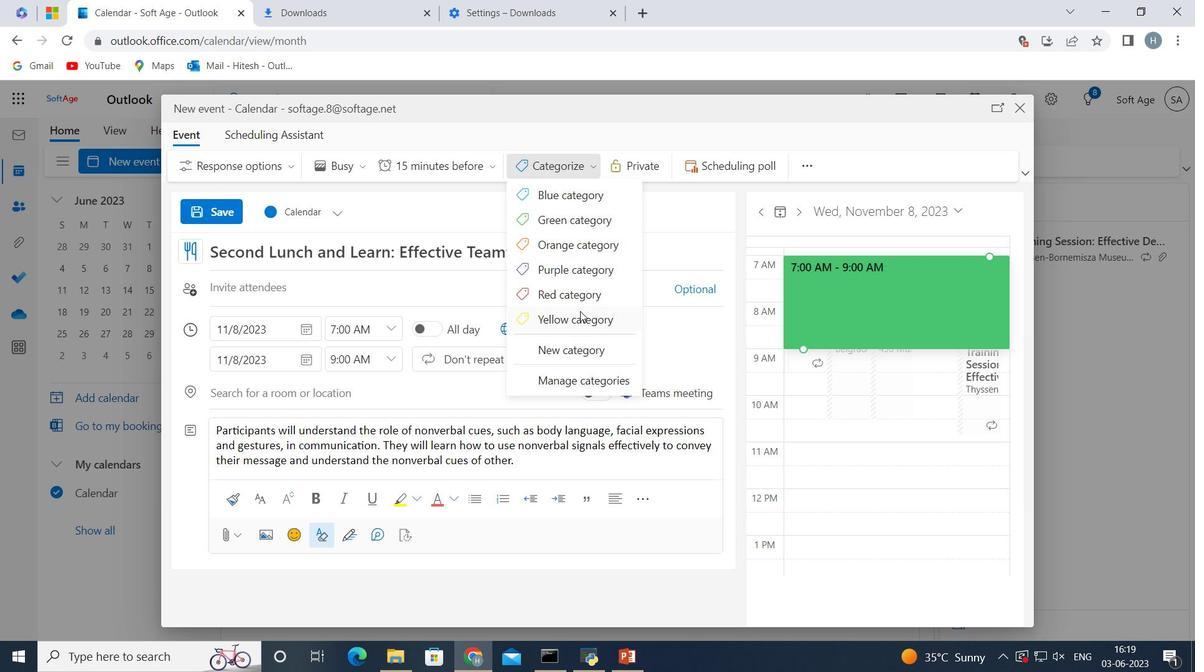 
Action: Mouse pressed left at (580, 313)
Screenshot: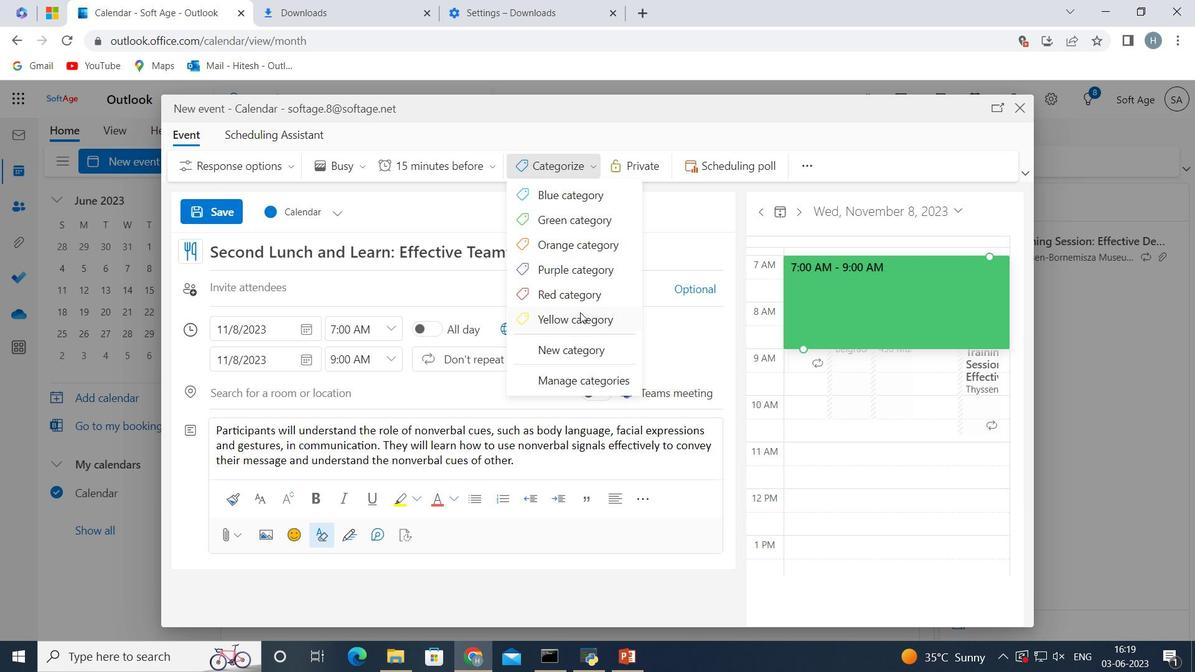 
Action: Mouse moved to (354, 396)
Screenshot: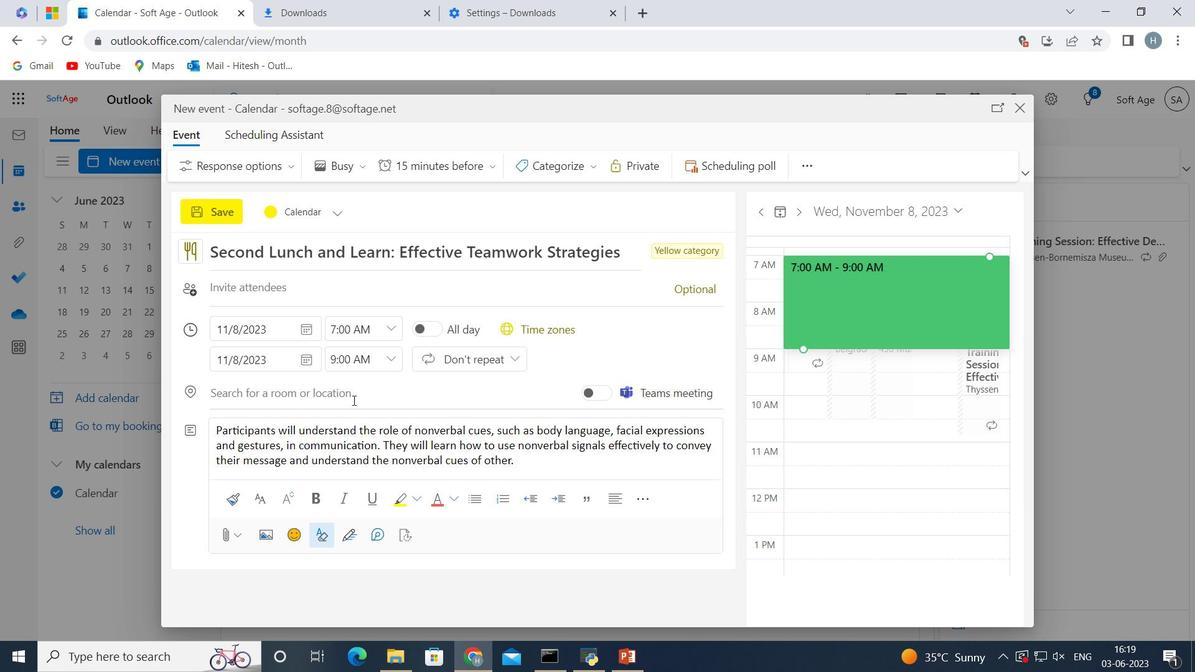 
Action: Mouse pressed left at (354, 396)
Screenshot: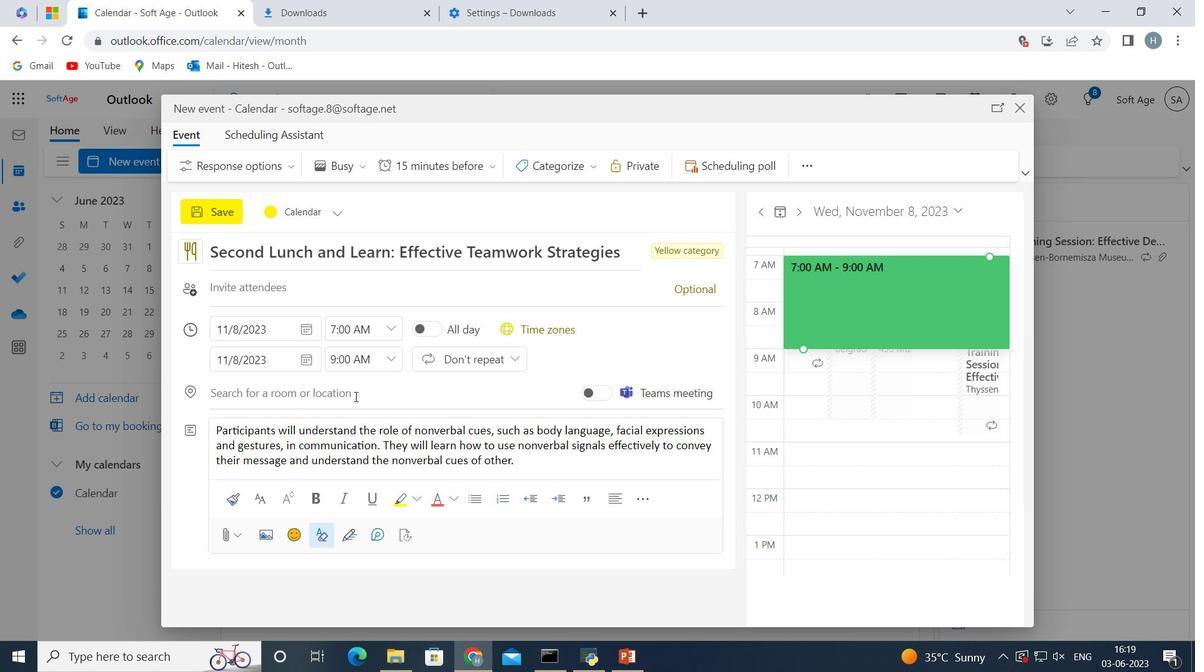 
Action: Key pressed <Key.shift>Delhi,<Key.space><Key.shift>India
Screenshot: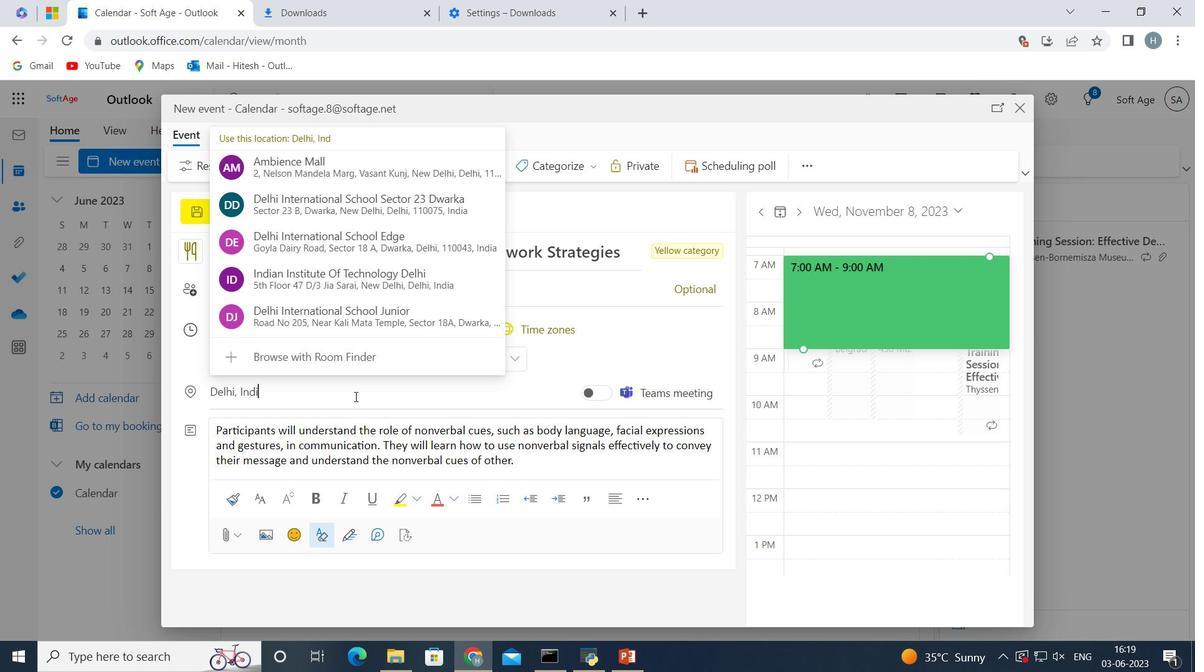 
Action: Mouse moved to (671, 333)
Screenshot: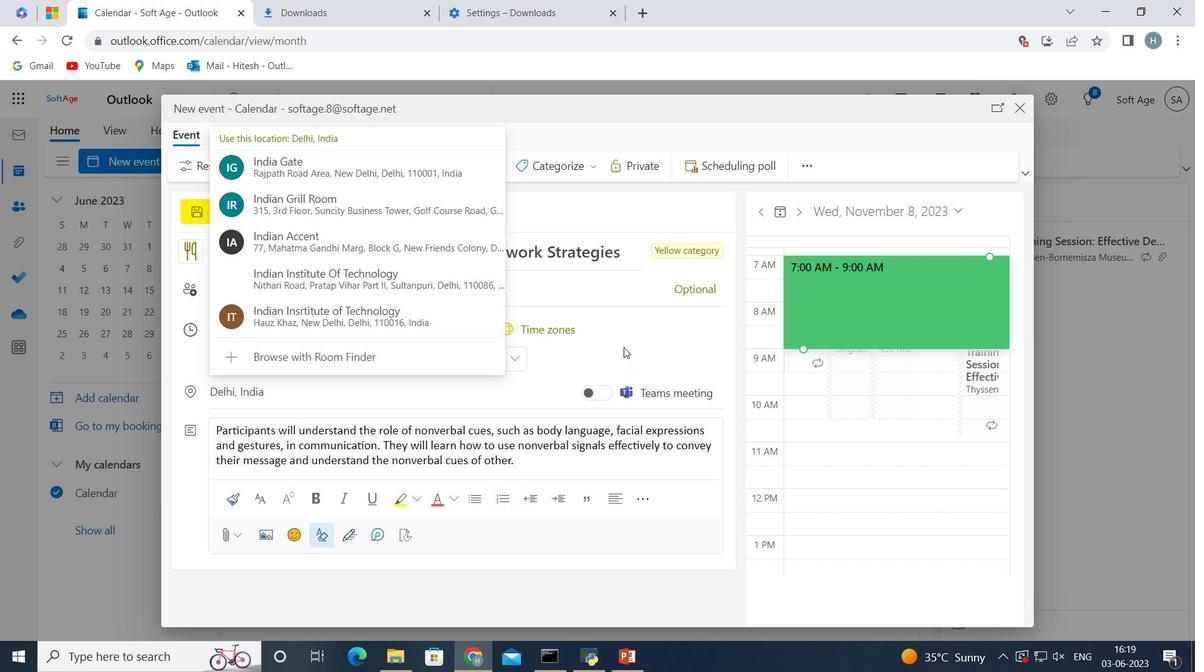 
Action: Mouse pressed left at (671, 333)
Screenshot: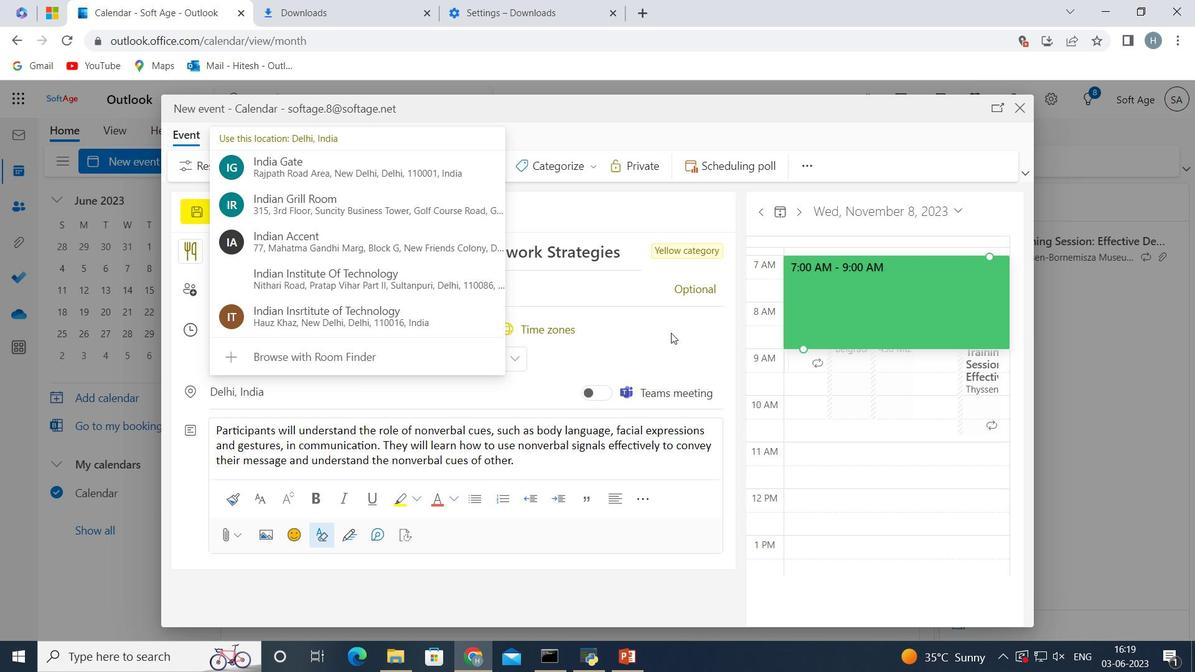 
Action: Mouse moved to (455, 294)
Screenshot: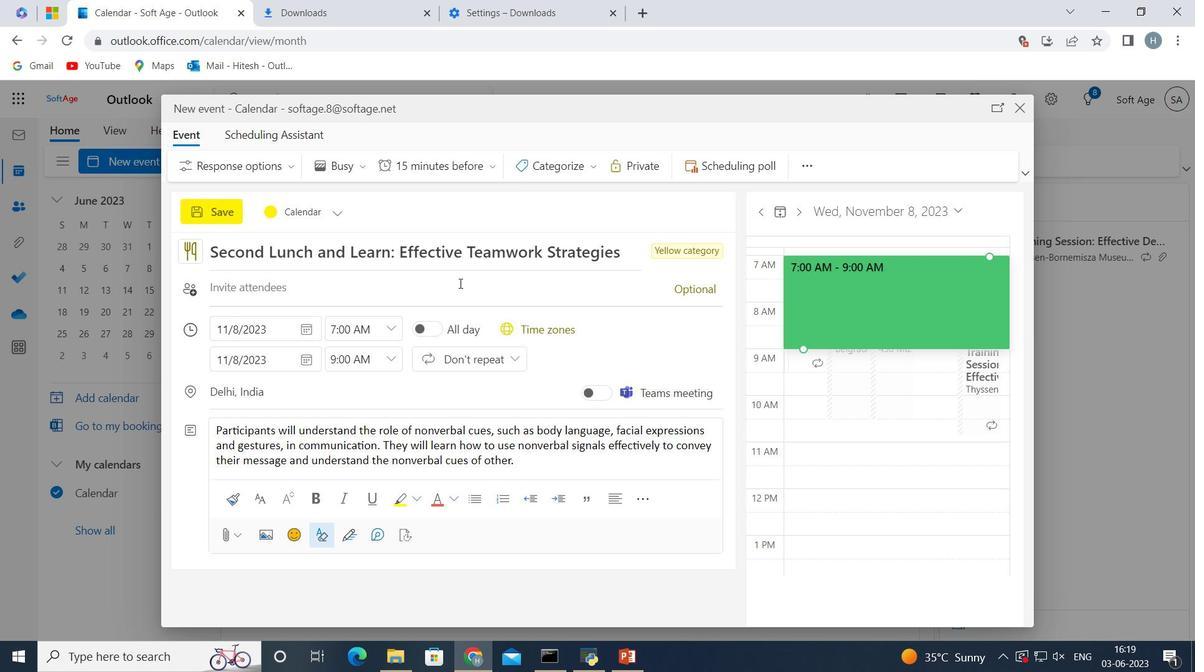 
Action: Mouse pressed left at (455, 294)
Screenshot: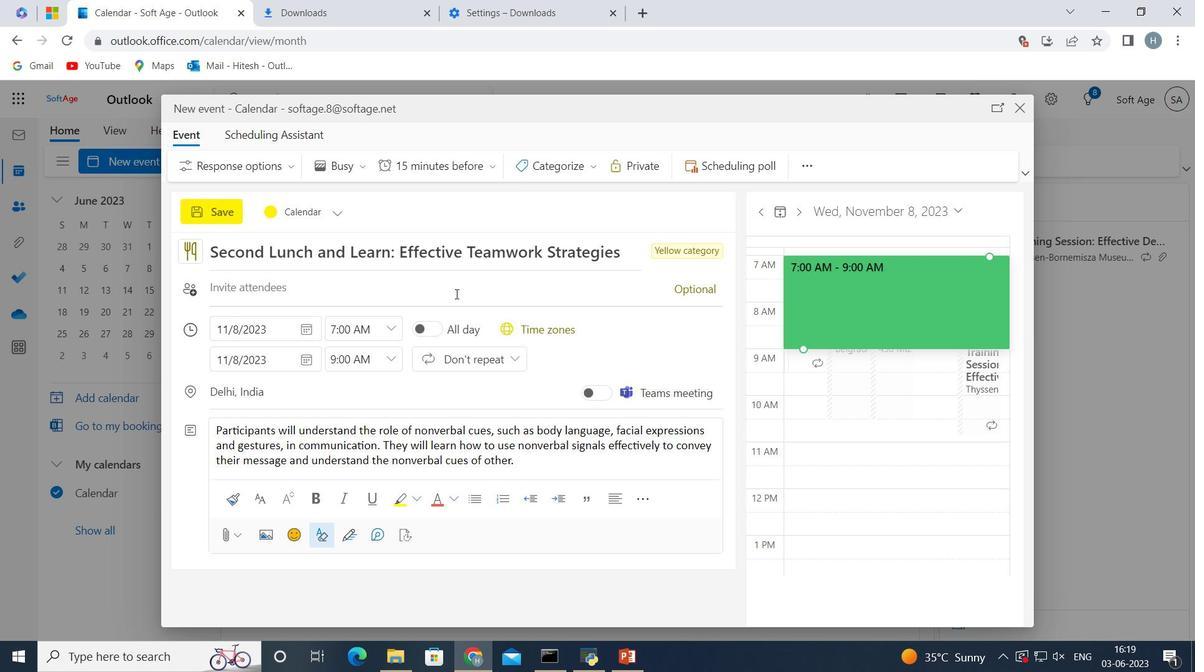 
Action: Key pressed softah<Key.backspace>ge.5<Key.shift>@softage.net
Screenshot: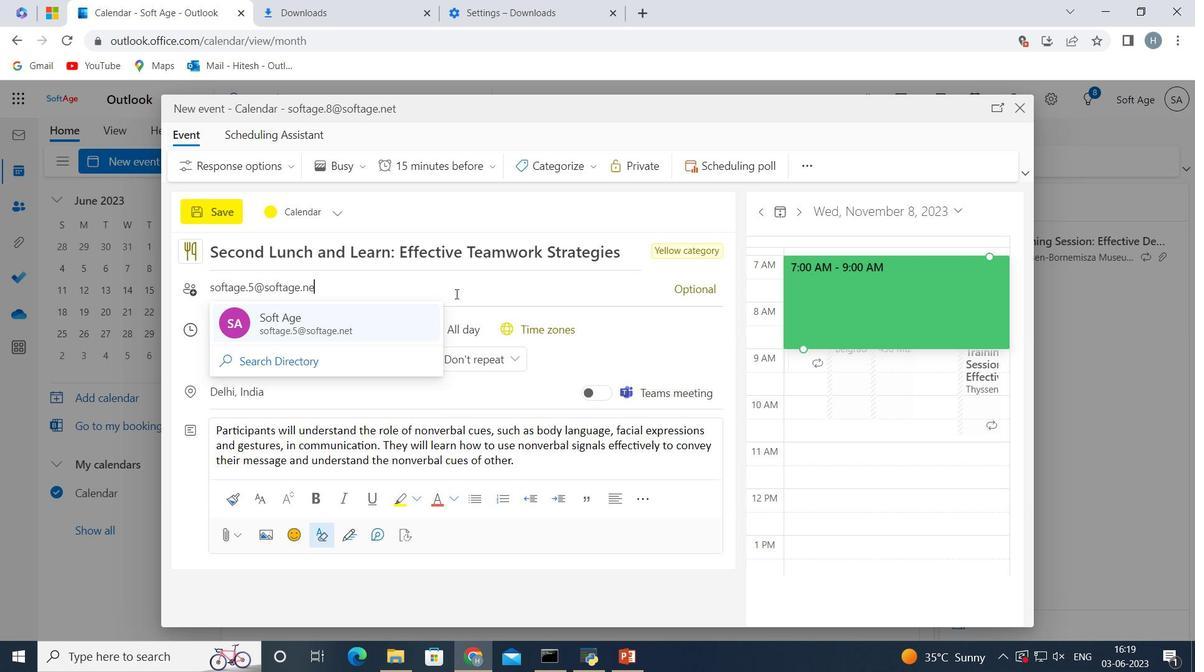 
Action: Mouse moved to (303, 319)
Screenshot: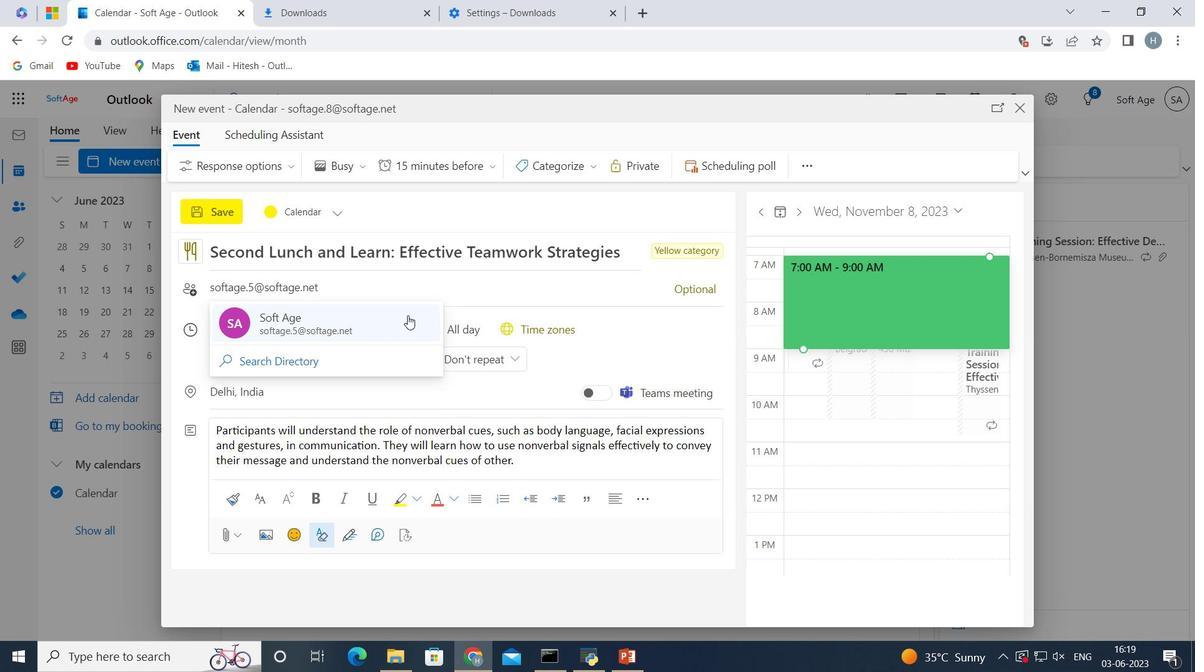 
Action: Mouse pressed left at (303, 319)
Screenshot: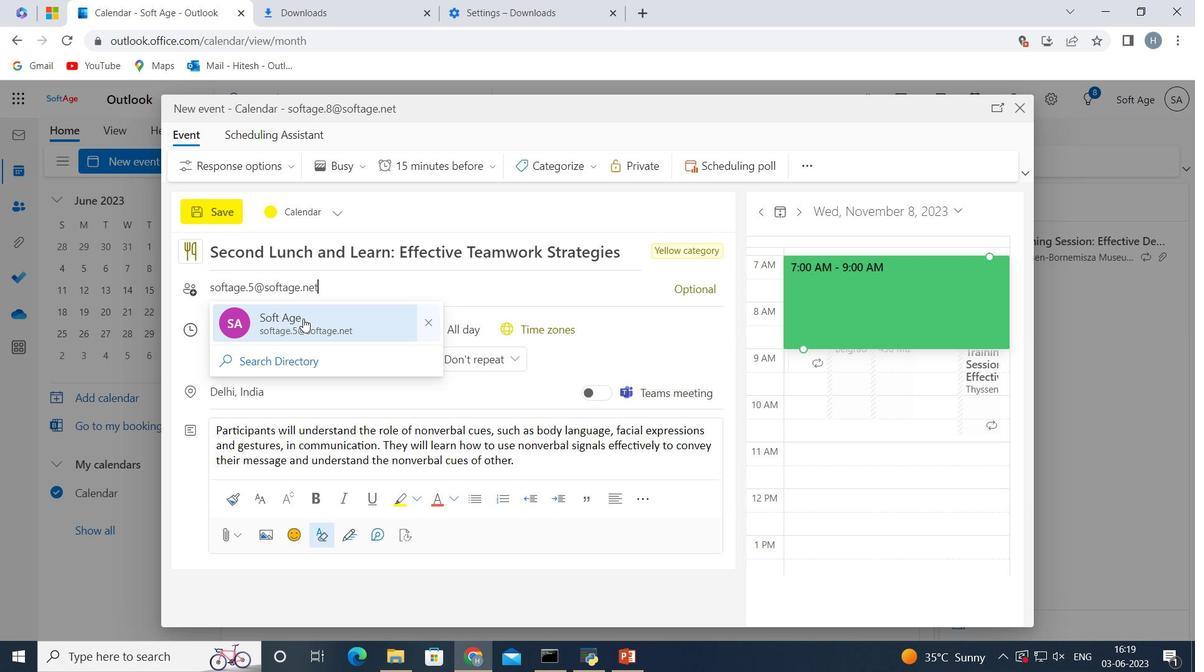 
Action: Key pressed softage.6<Key.shift>@softage.net
Screenshot: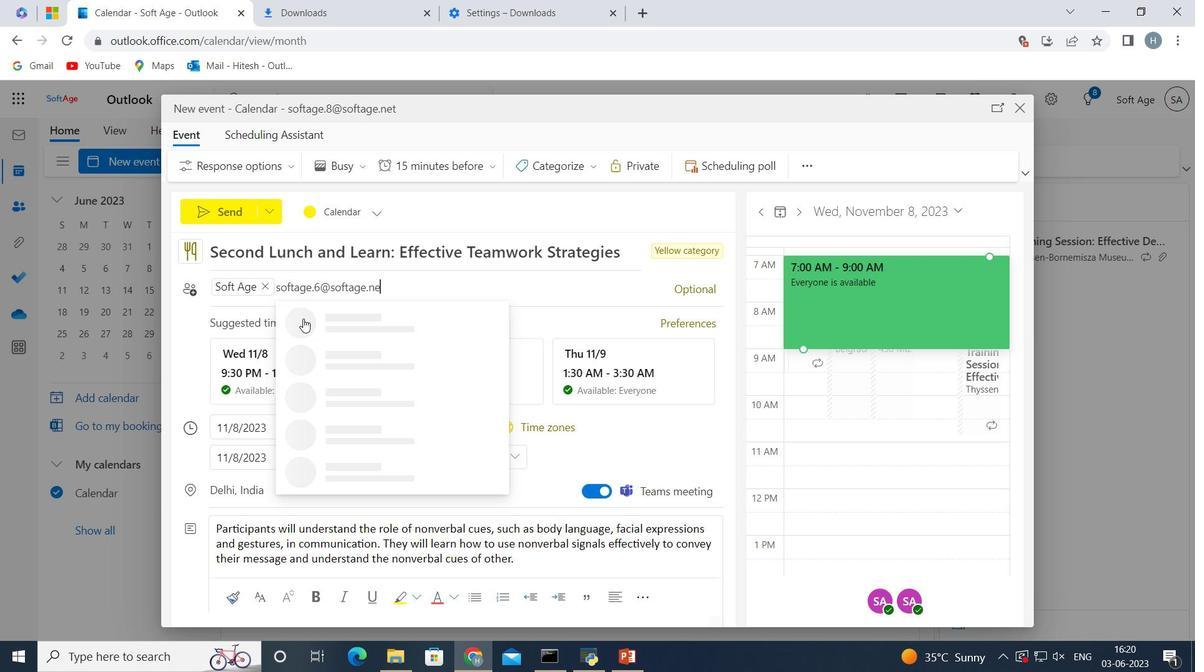 
Action: Mouse moved to (340, 316)
Screenshot: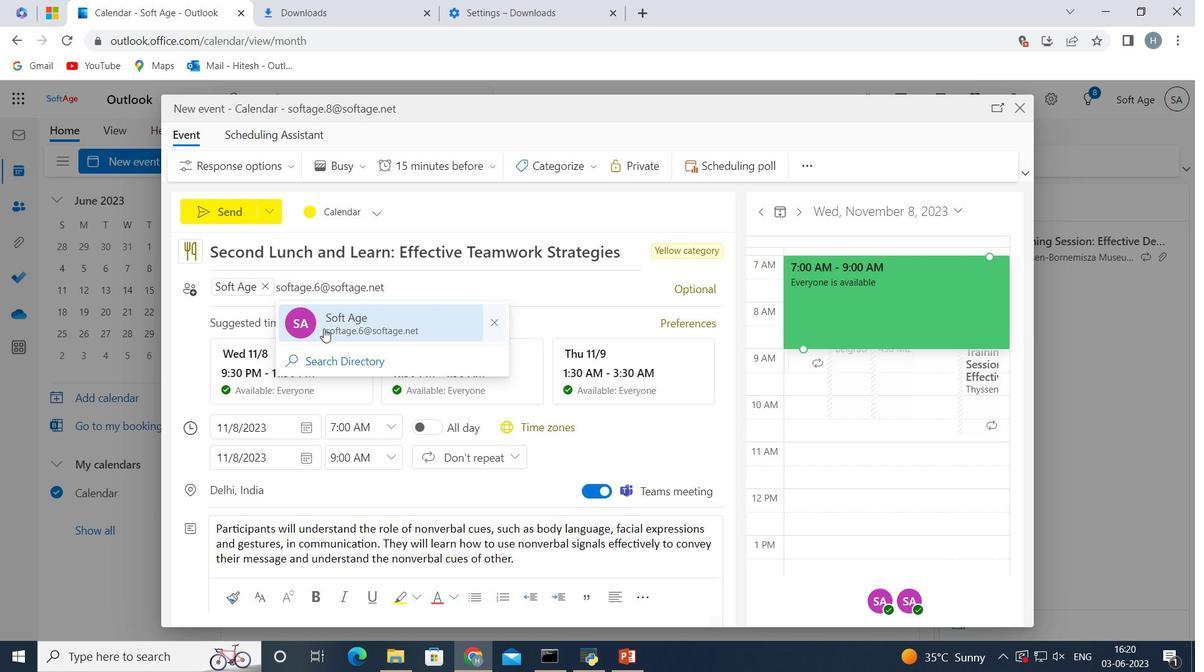 
Action: Mouse pressed left at (340, 316)
Screenshot: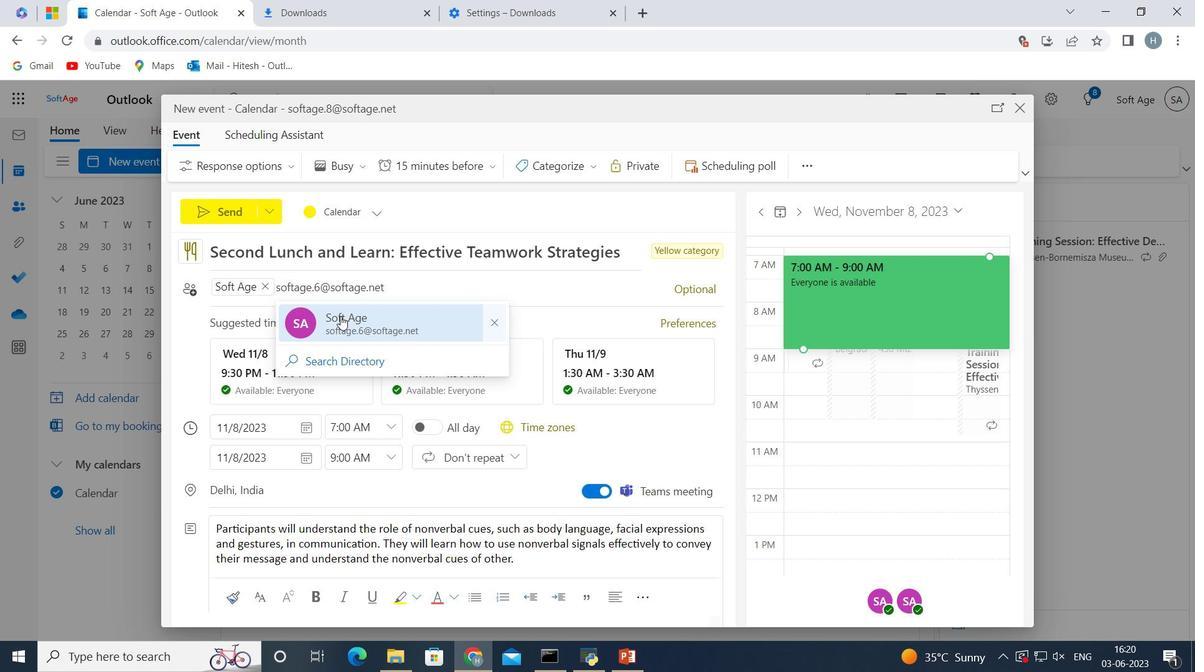 
Action: Mouse moved to (490, 167)
Screenshot: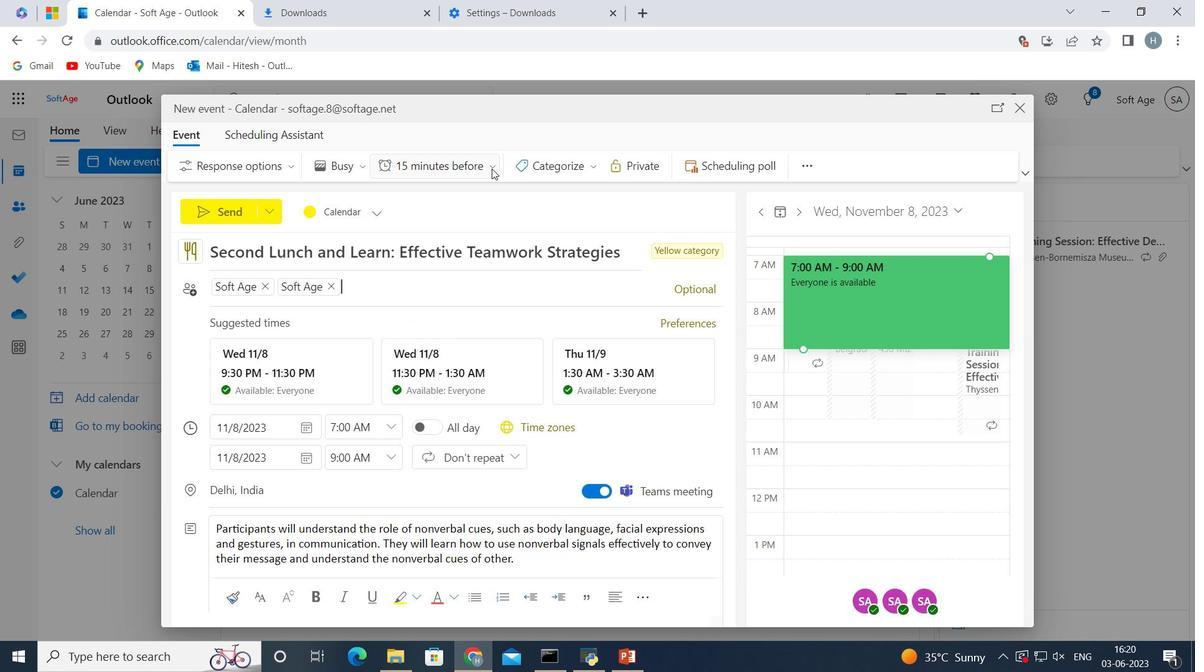
Action: Mouse pressed left at (490, 167)
Screenshot: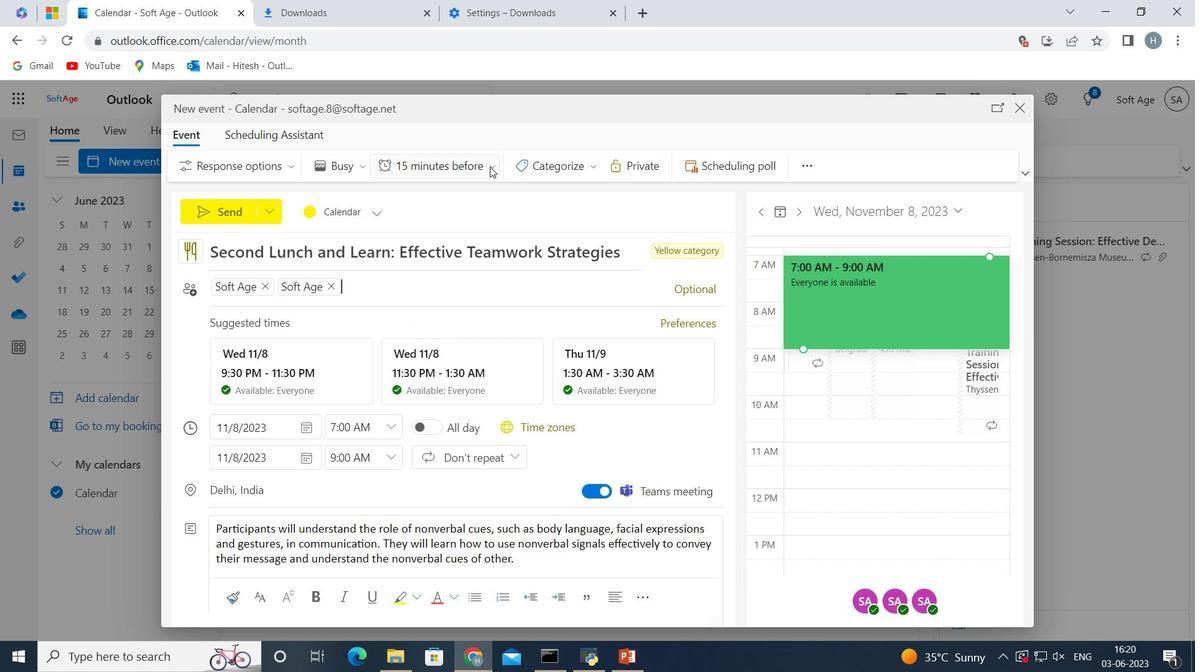 
Action: Mouse moved to (453, 393)
Screenshot: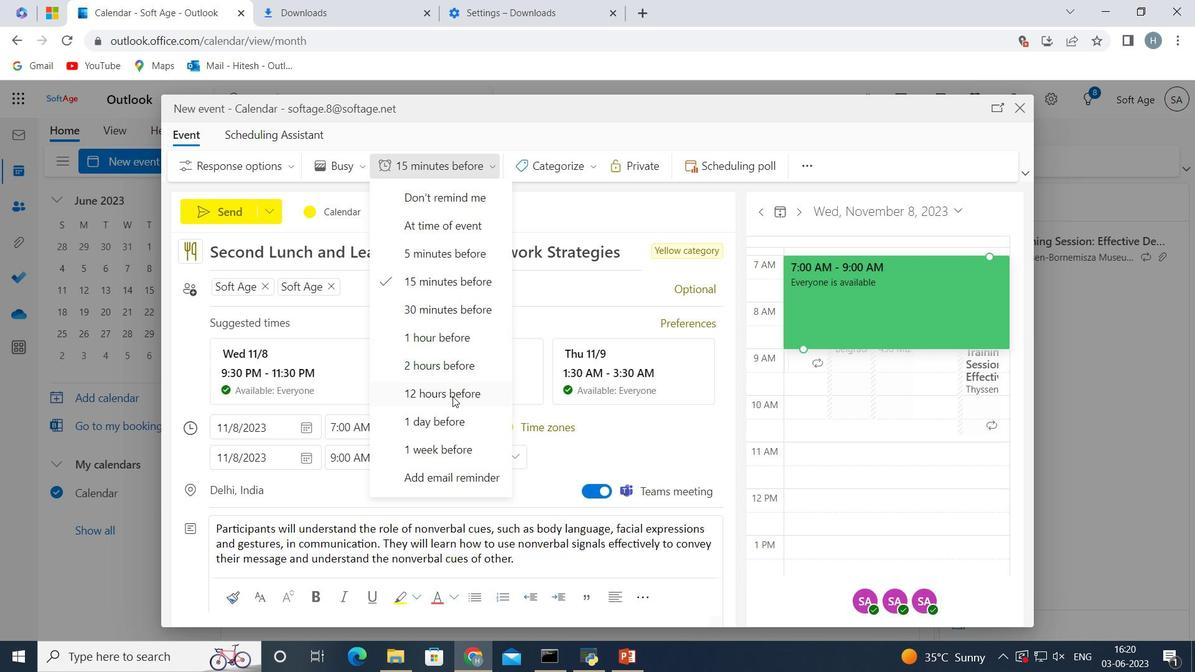 
Action: Mouse pressed left at (453, 393)
Screenshot: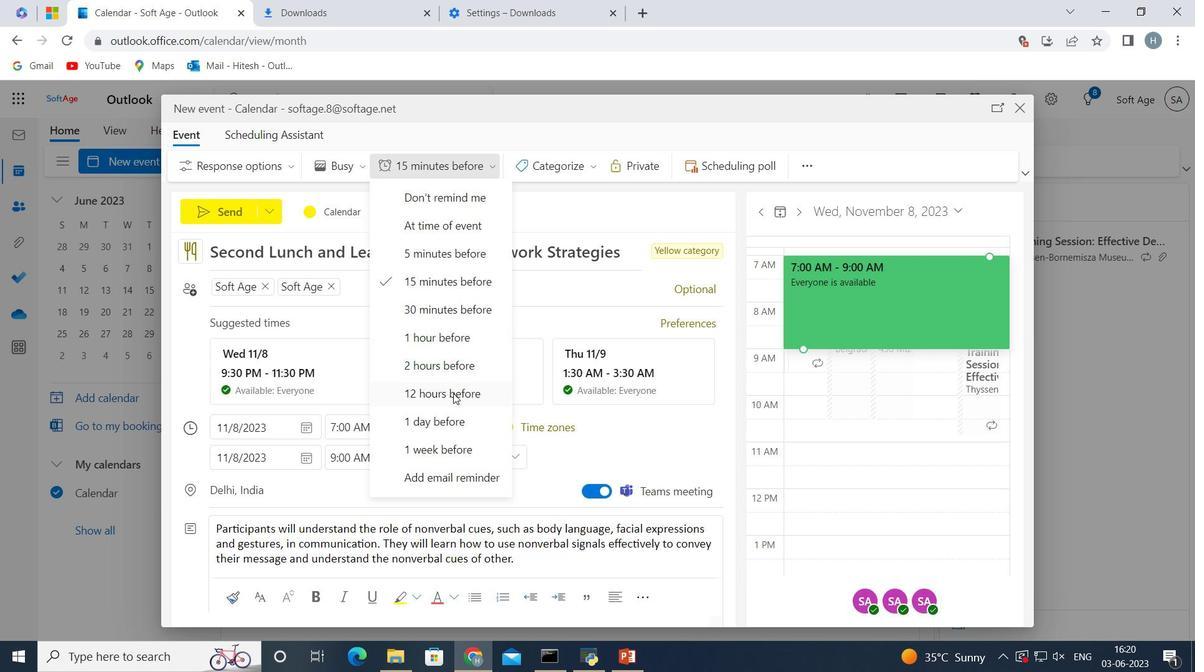
Action: Mouse moved to (519, 302)
Screenshot: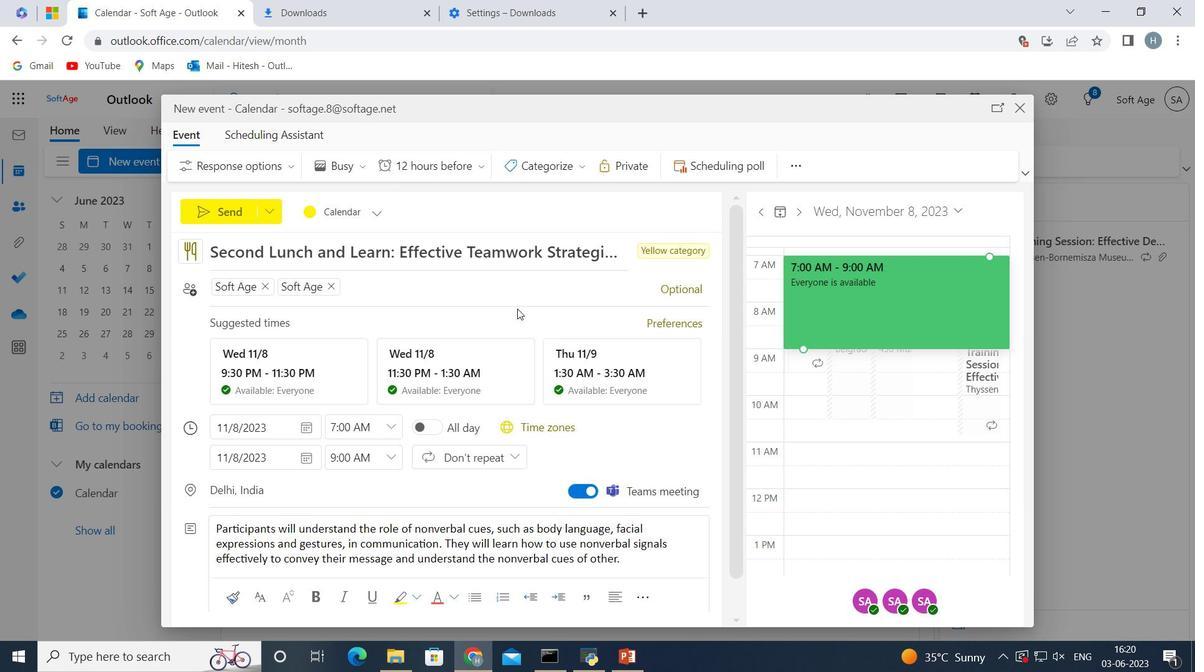 
